 Task: In the Company valeo.com, Create email and send with subject: 'We're Thrilled to Welcome You ', and with mail content 'Good Day,_x000D_
Embrace the power of innovation. Our disruptive solution will propel your industry forward and position you as a leader in your field._x000D_
Best Regards', attach the document: Proposal.doc and insert image: visitingcard.jpg. Below Best Regards, write Twitter and insert the URL: twitter.com. Mark checkbox to create task to follow up : Tomorrow.  Enter or choose an email address of recipient's from company's contact and send.. Logged in from softage.1@softage.net
Action: Mouse moved to (98, 61)
Screenshot: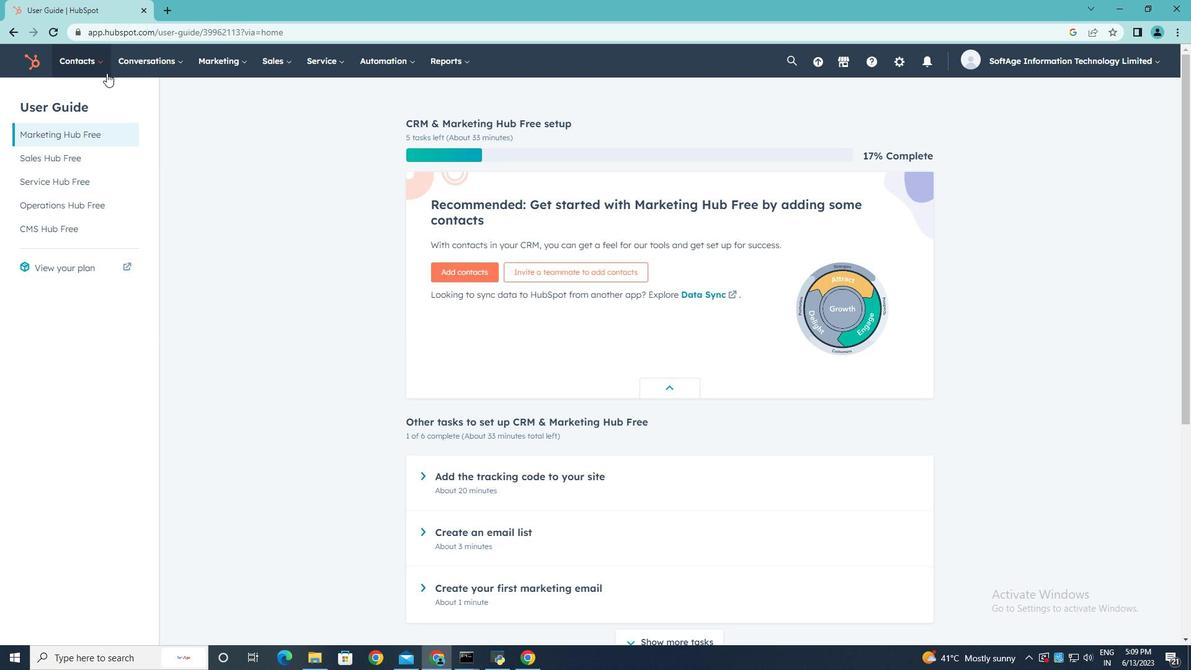 
Action: Mouse pressed left at (98, 61)
Screenshot: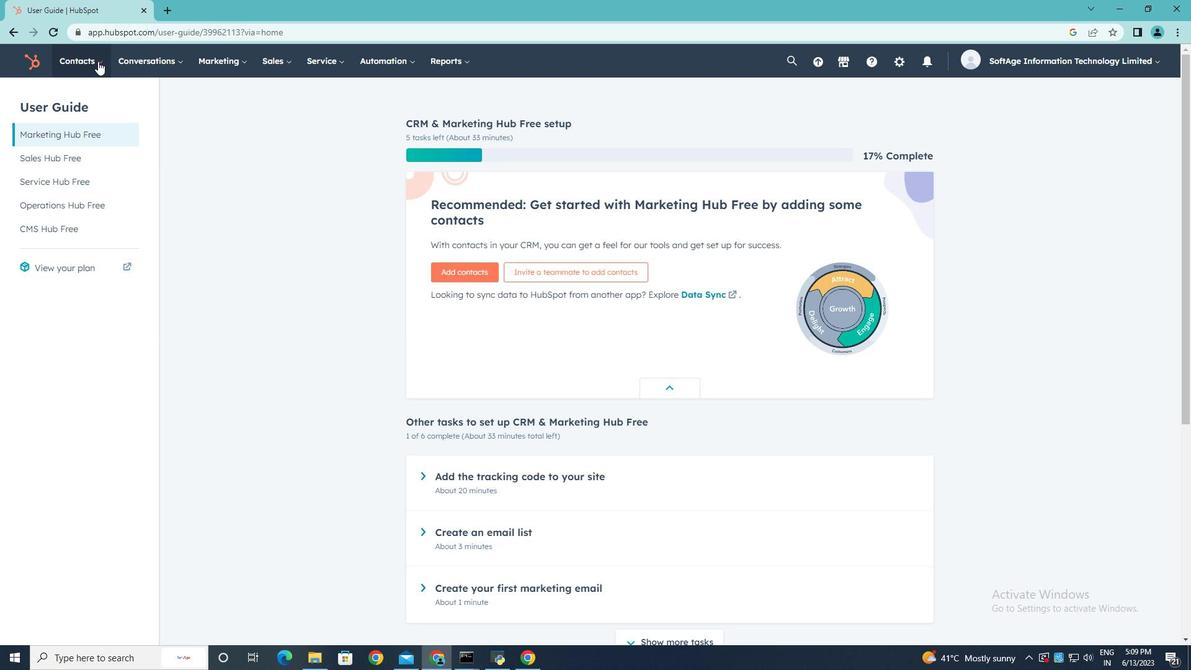 
Action: Mouse moved to (92, 124)
Screenshot: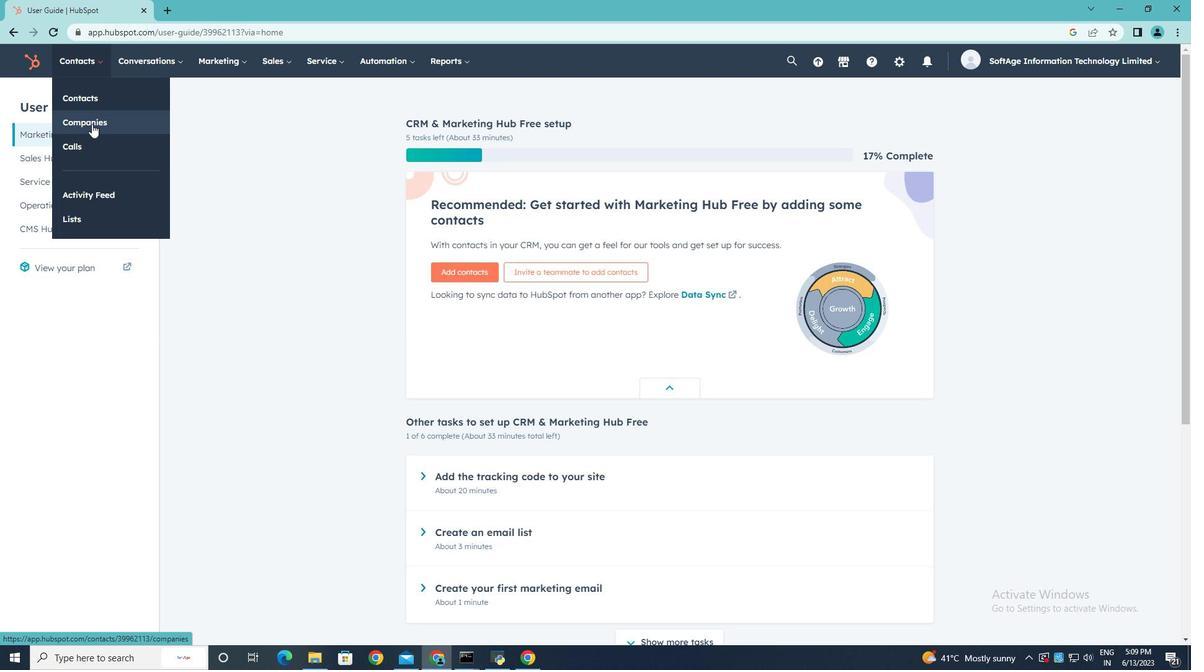 
Action: Mouse pressed left at (92, 124)
Screenshot: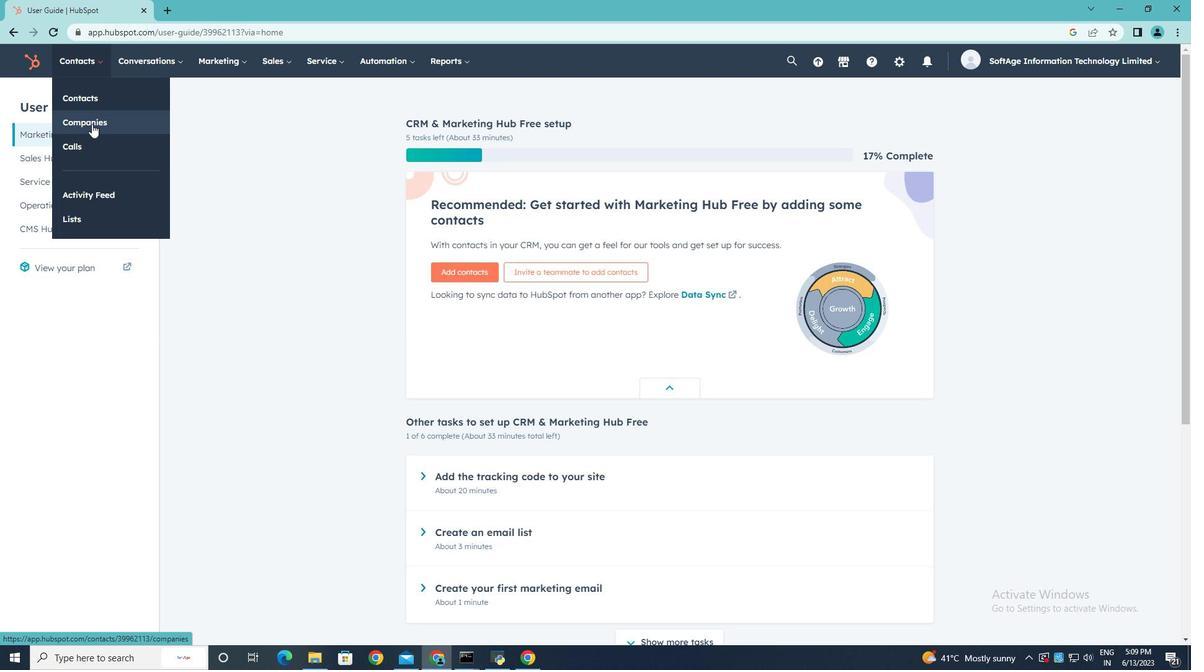 
Action: Mouse moved to (83, 196)
Screenshot: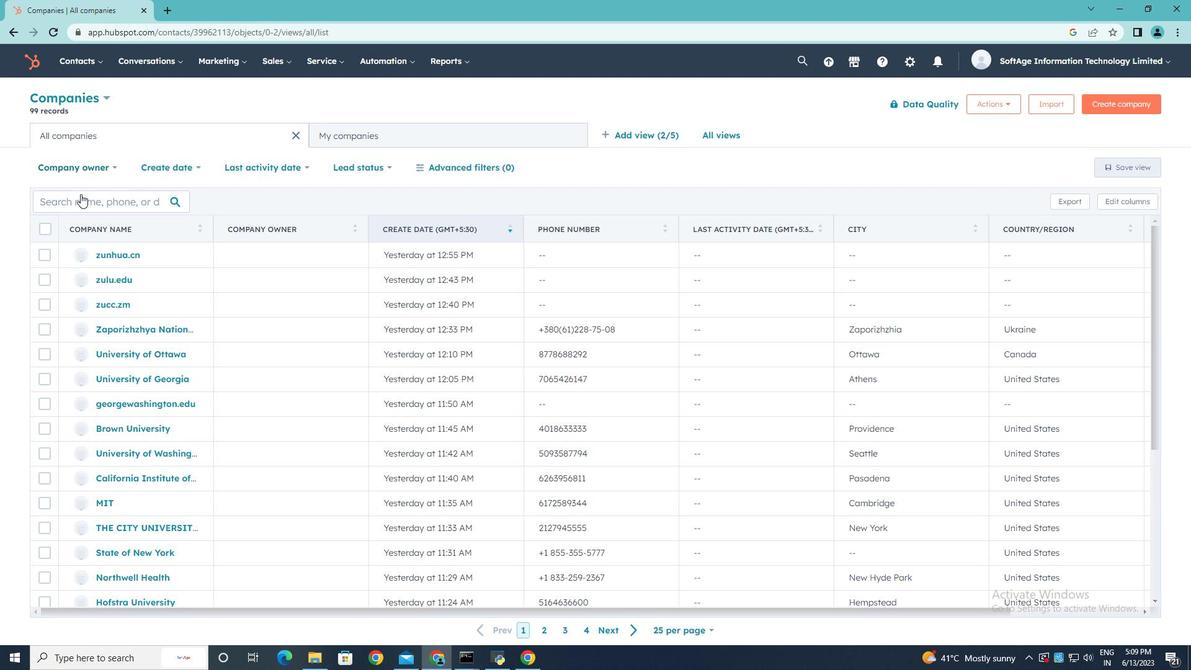 
Action: Mouse pressed left at (83, 196)
Screenshot: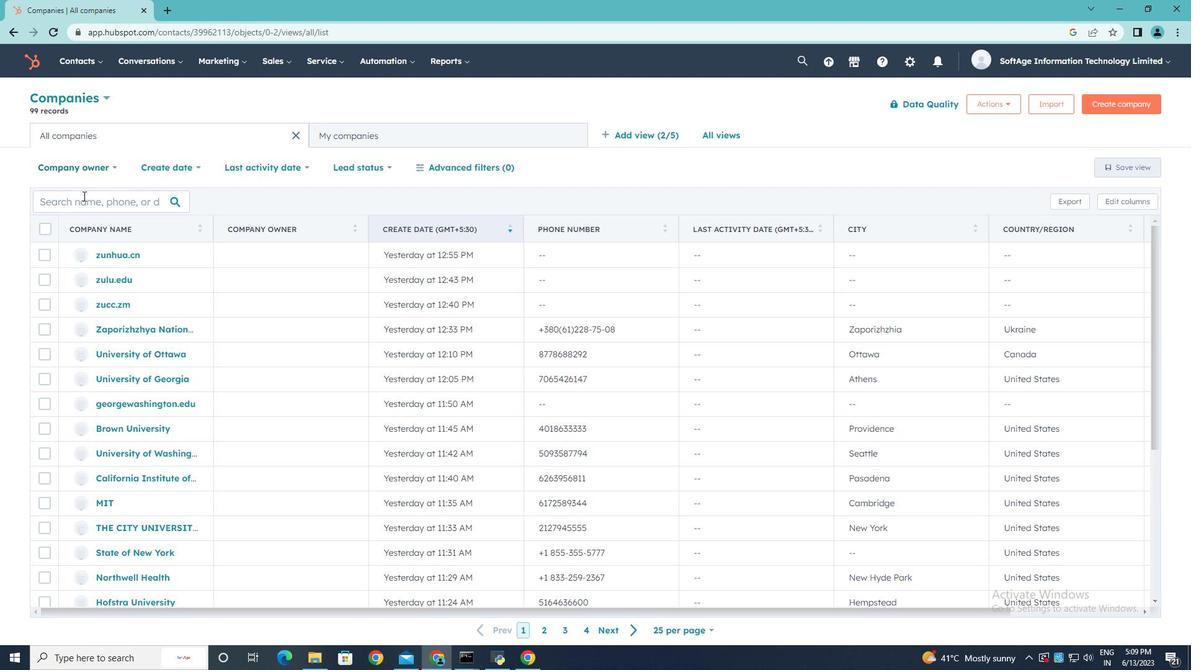 
Action: Mouse moved to (83, 196)
Screenshot: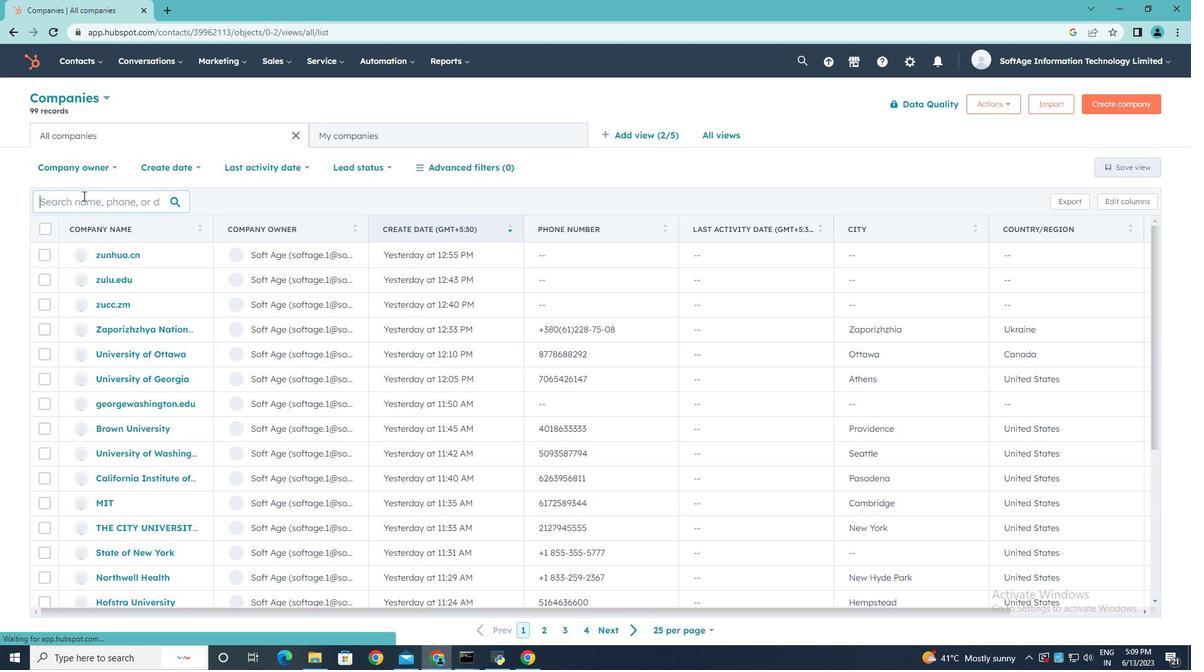 
Action: Key pressed valeo.com
Screenshot: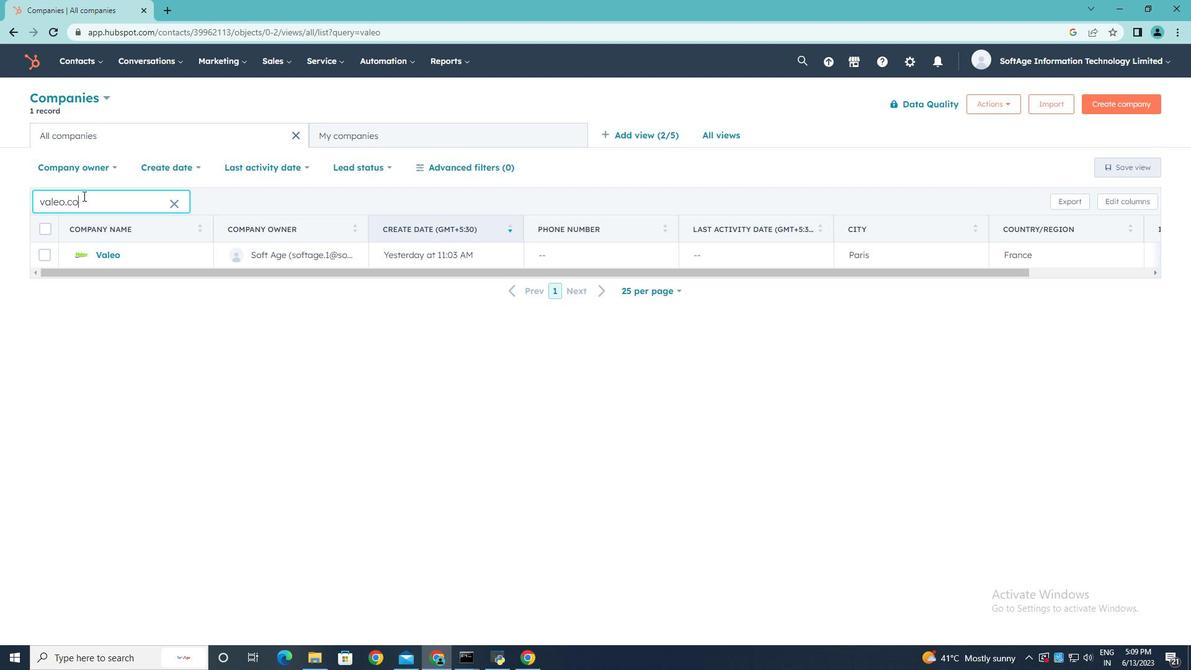 
Action: Mouse moved to (121, 258)
Screenshot: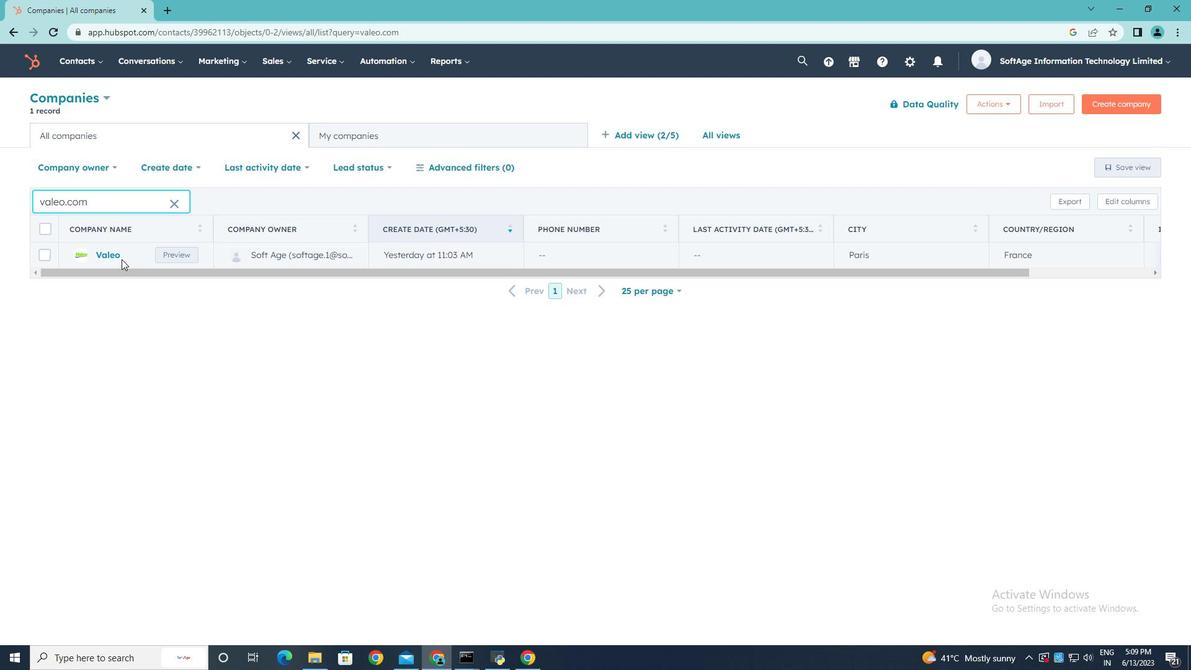 
Action: Mouse pressed left at (121, 258)
Screenshot: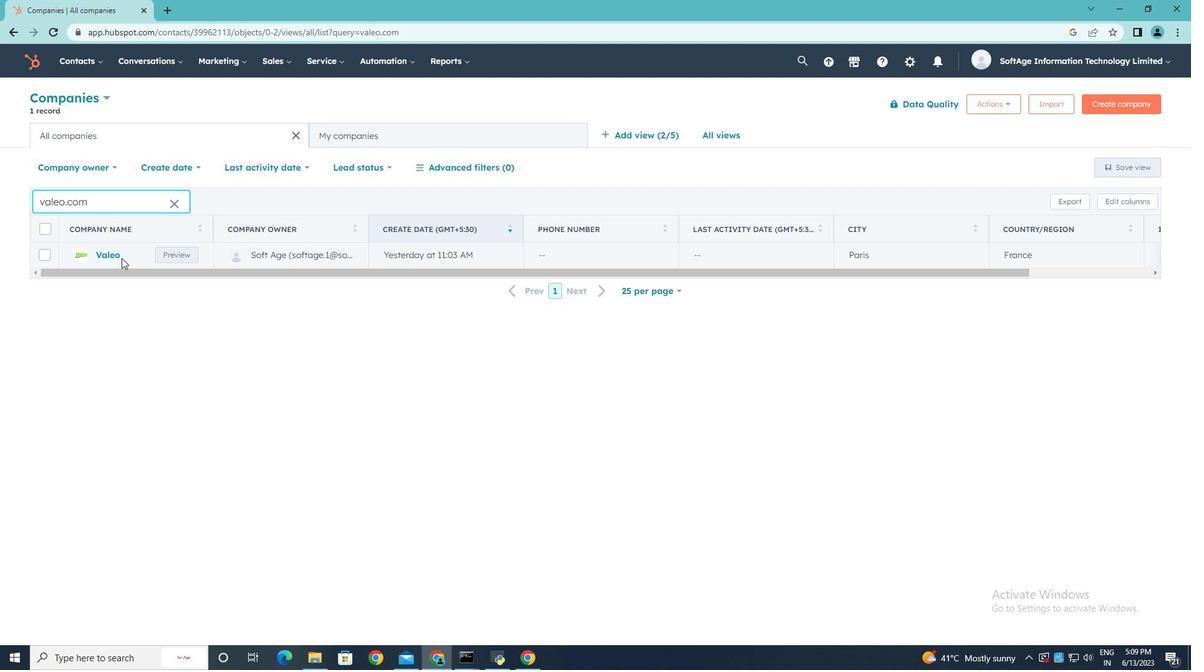 
Action: Mouse moved to (115, 254)
Screenshot: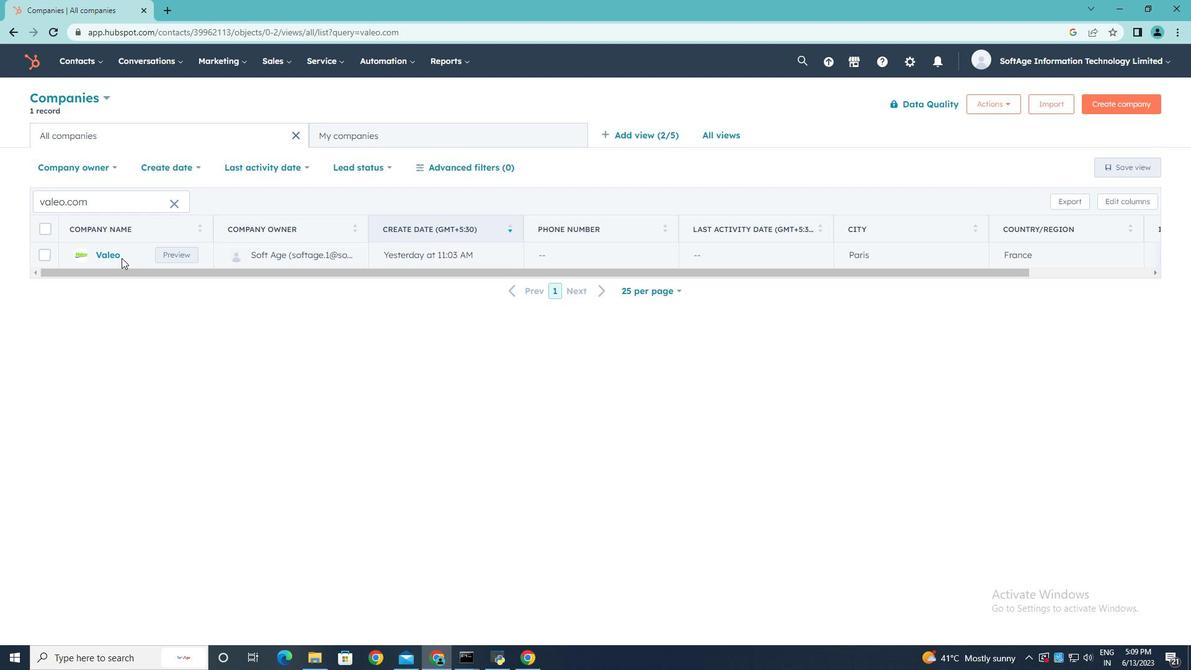 
Action: Mouse pressed left at (115, 254)
Screenshot: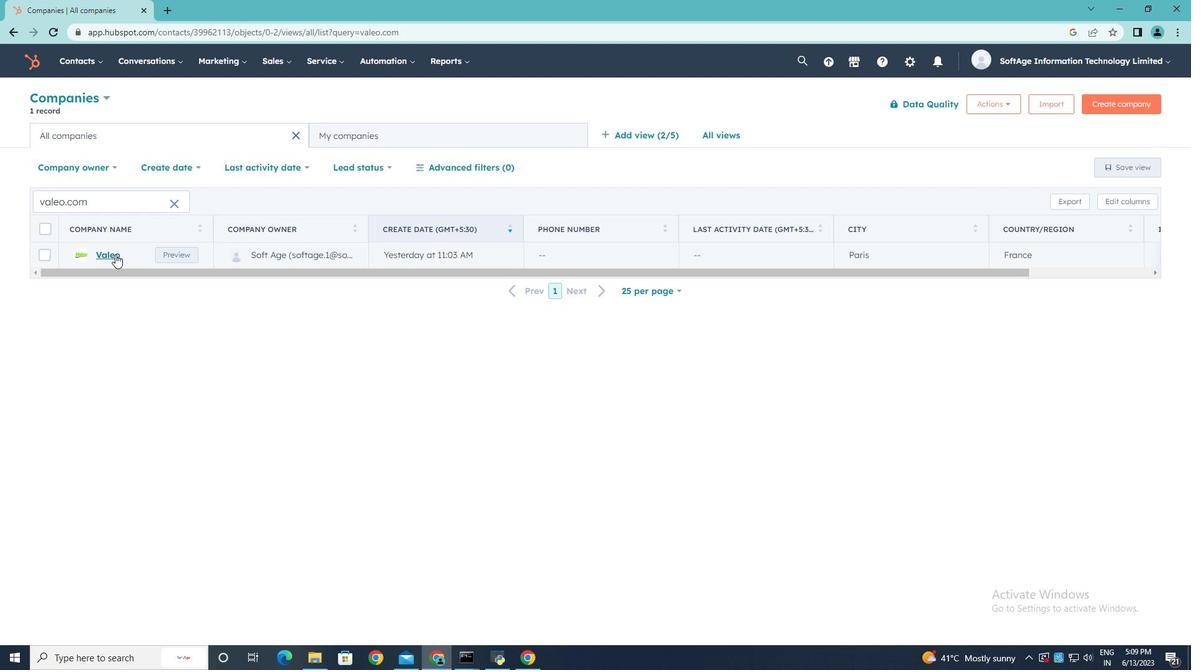 
Action: Mouse moved to (90, 205)
Screenshot: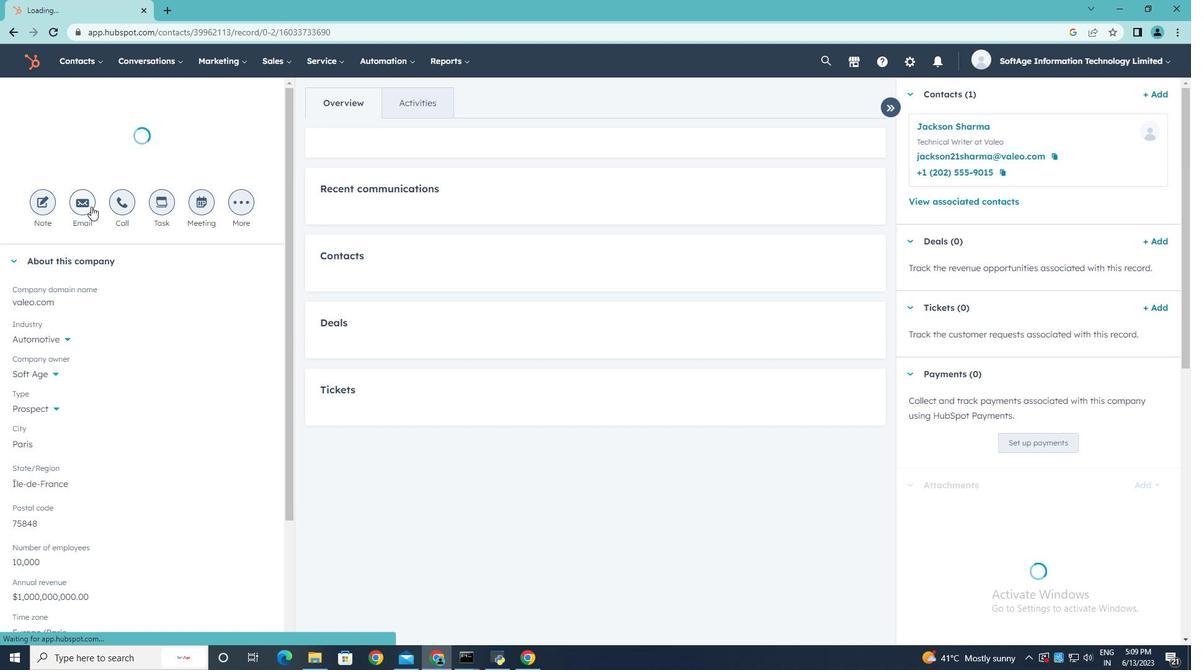 
Action: Mouse pressed left at (90, 205)
Screenshot: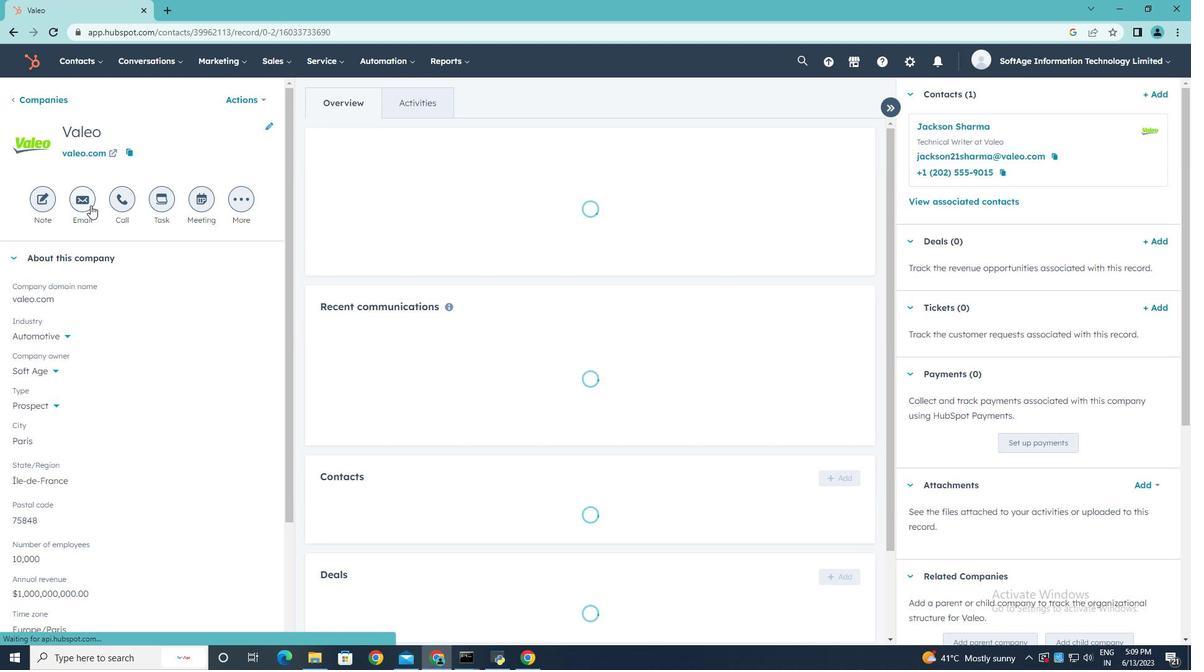 
Action: Key pressed <Key.shift><Key.shift><Key.shift><Key.shift><Key.shift><Key.shift><Key.shift><Key.shift><Key.shift><Key.shift><Key.shift><Key.shift><Key.shift><Key.shift>We're<Key.space><Key.shift><Key.shift><Key.shift><Key.shift>Thrilled<Key.space>to<Key.space><Key.shift><Key.shift><Key.shift><Key.shift>Welcome<Key.space><Key.shift><Key.shift>You
Screenshot: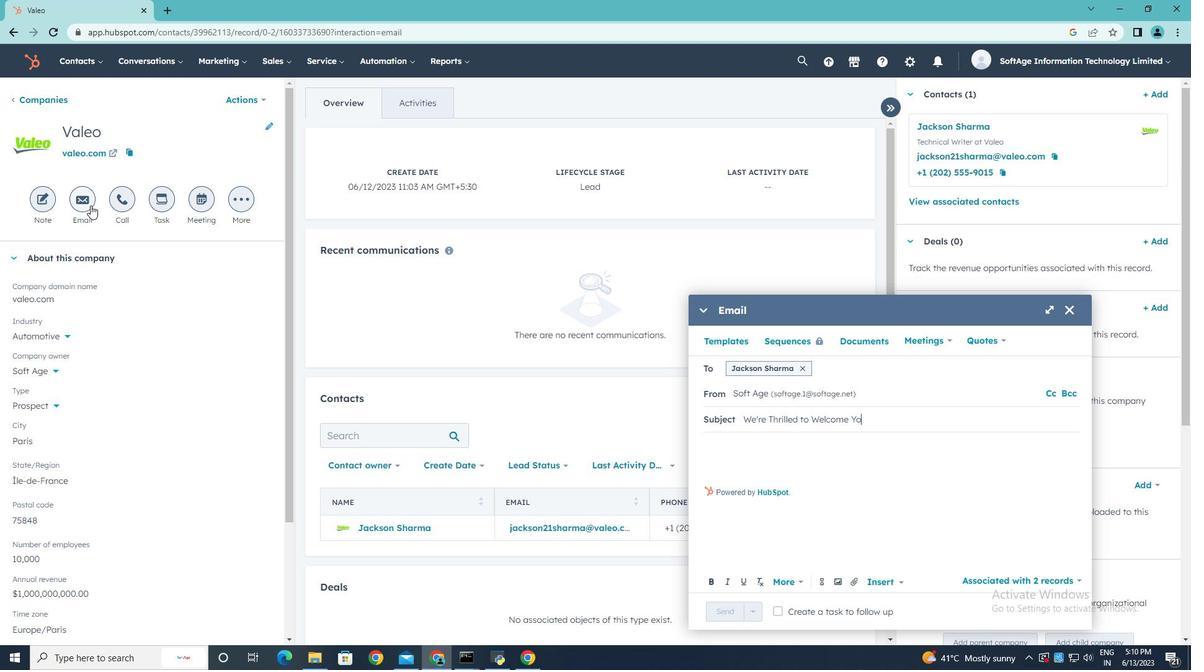 
Action: Mouse moved to (706, 441)
Screenshot: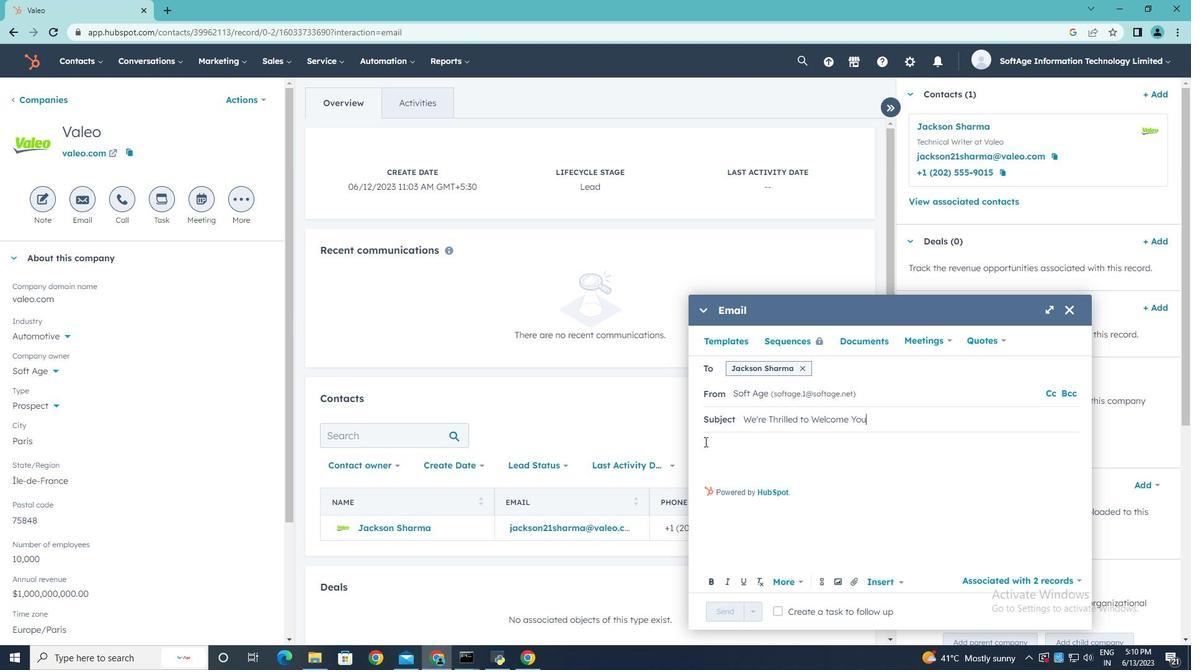 
Action: Mouse pressed left at (706, 441)
Screenshot: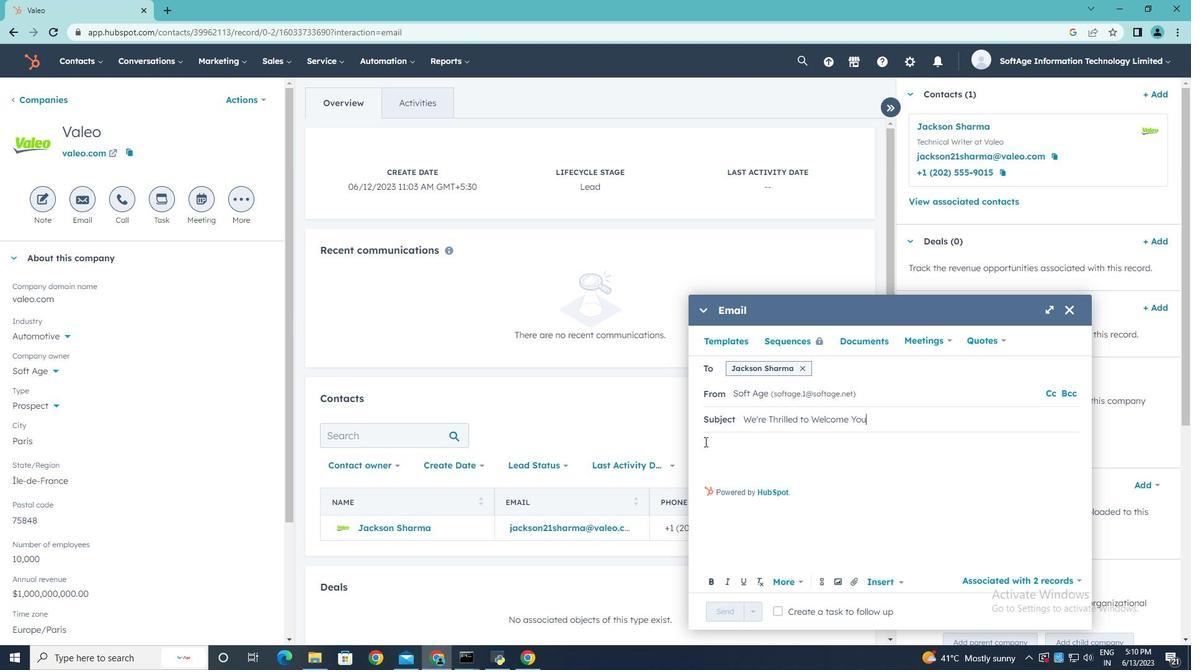 
Action: Mouse moved to (709, 435)
Screenshot: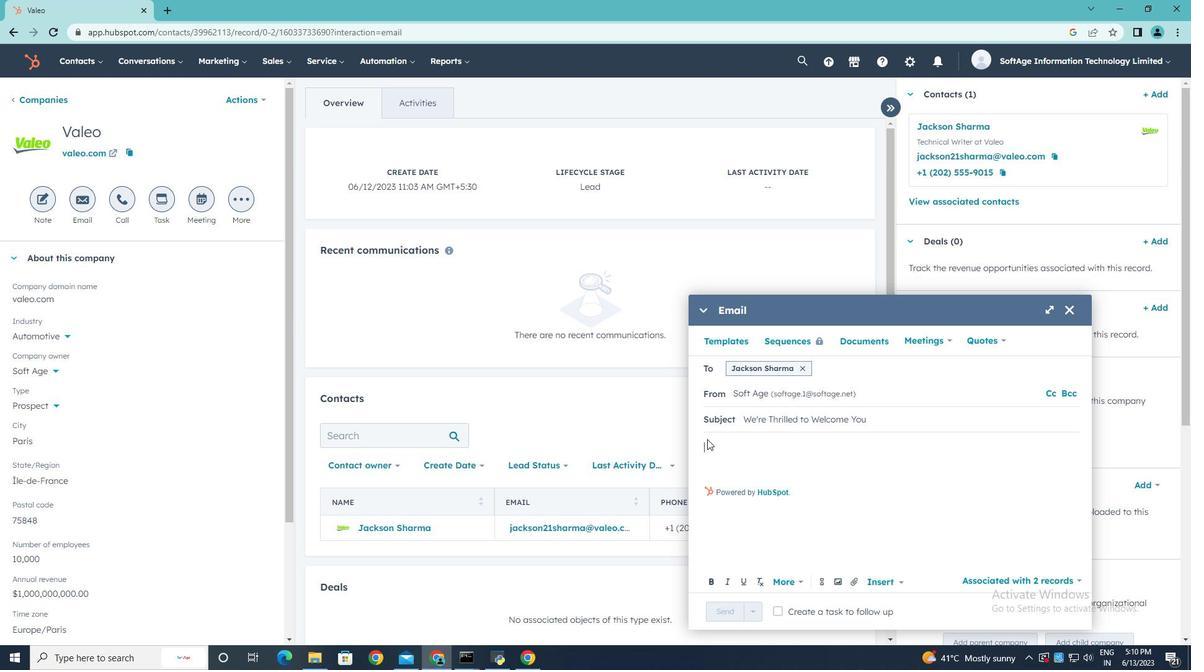 
Action: Key pressed <Key.shift><Key.shift><Key.shift>Good<Key.space><Key.shift>Day,
Screenshot: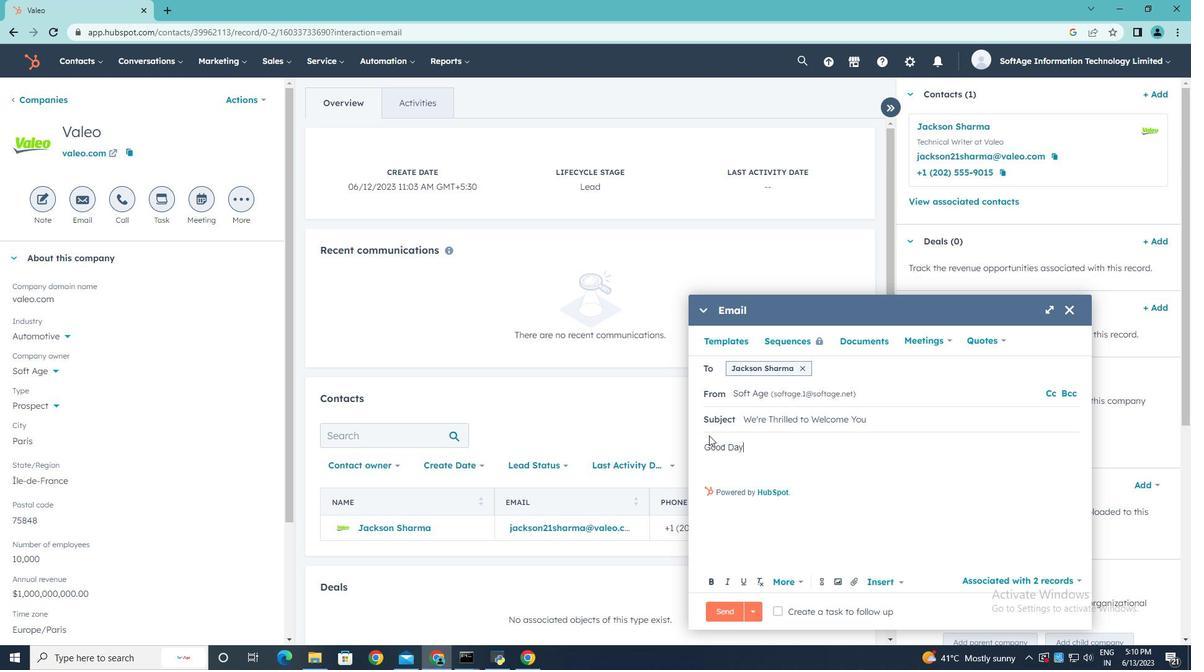 
Action: Mouse moved to (707, 454)
Screenshot: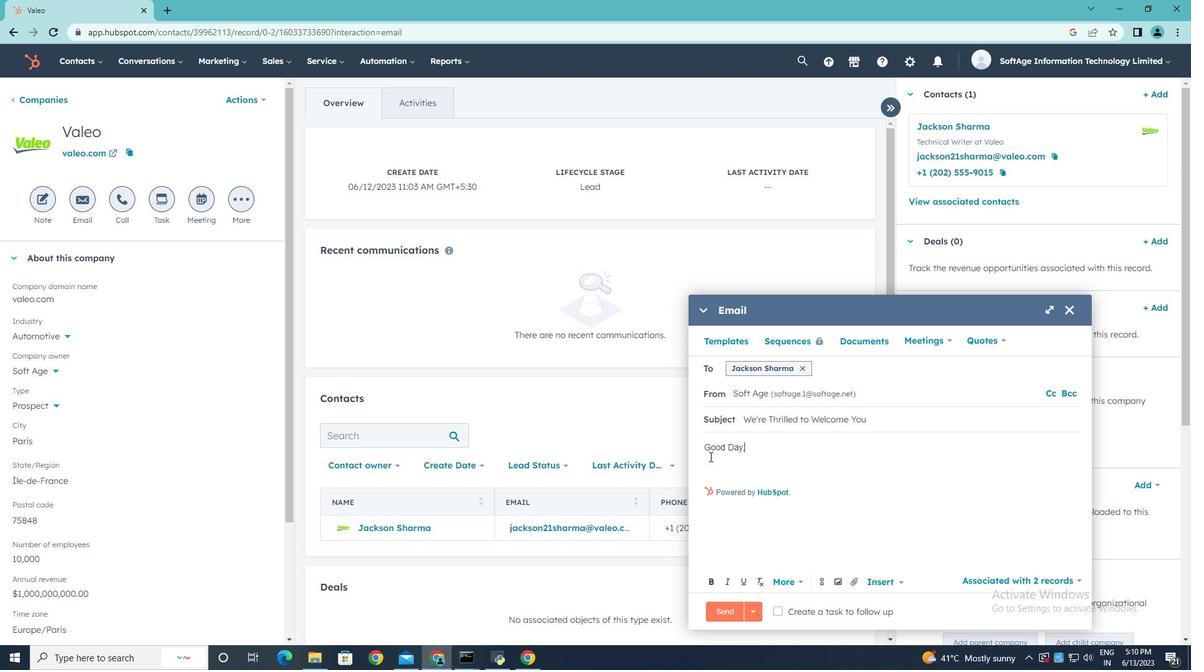 
Action: Mouse pressed left at (707, 454)
Screenshot: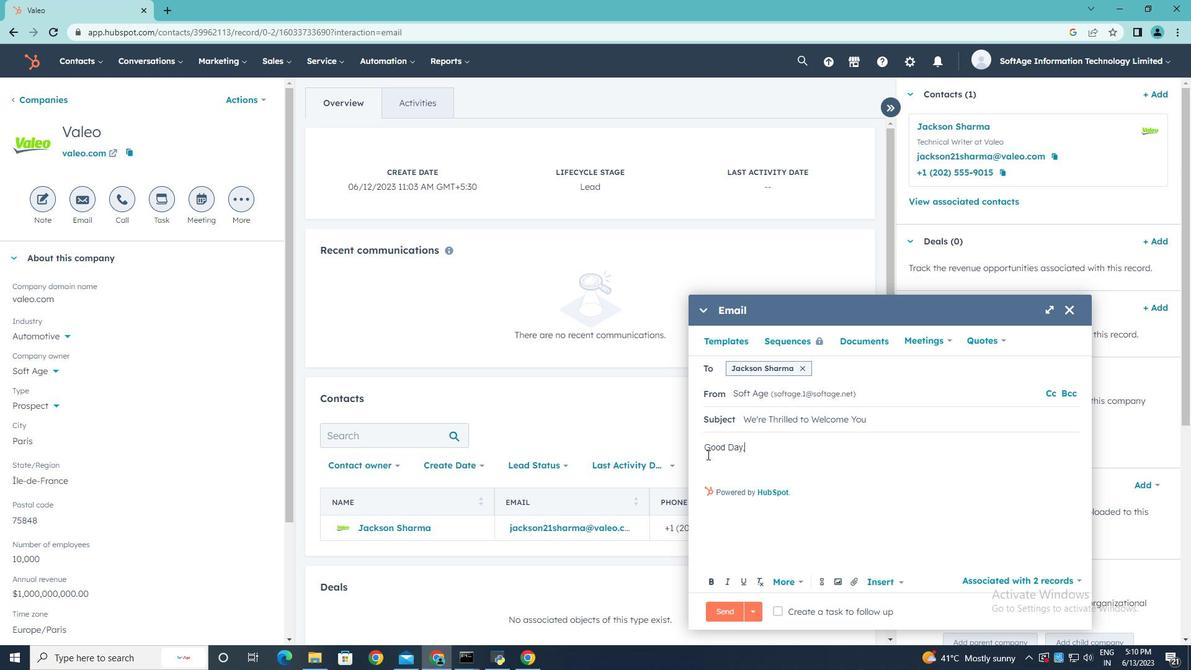 
Action: Key pressed <Key.shift>Embrace<Key.space>the<Key.space>power<Key.space>of<Key.space>innovation<Key.space><Key.backspace>.<Key.space><Key.shift><Key.shift><Key.shift><Key.shift>Our<Key.space>disruptive<Key.space>solution<Key.space>will<Key.space>propel<Key.space>your<Key.space>industry<Key.space>forward<Key.space>and<Key.space>psition<Key.space>you<Key.space>as<Key.space>a<Key.space>leader<Key.space>in<Key.space>your<Key.space>field.
Screenshot: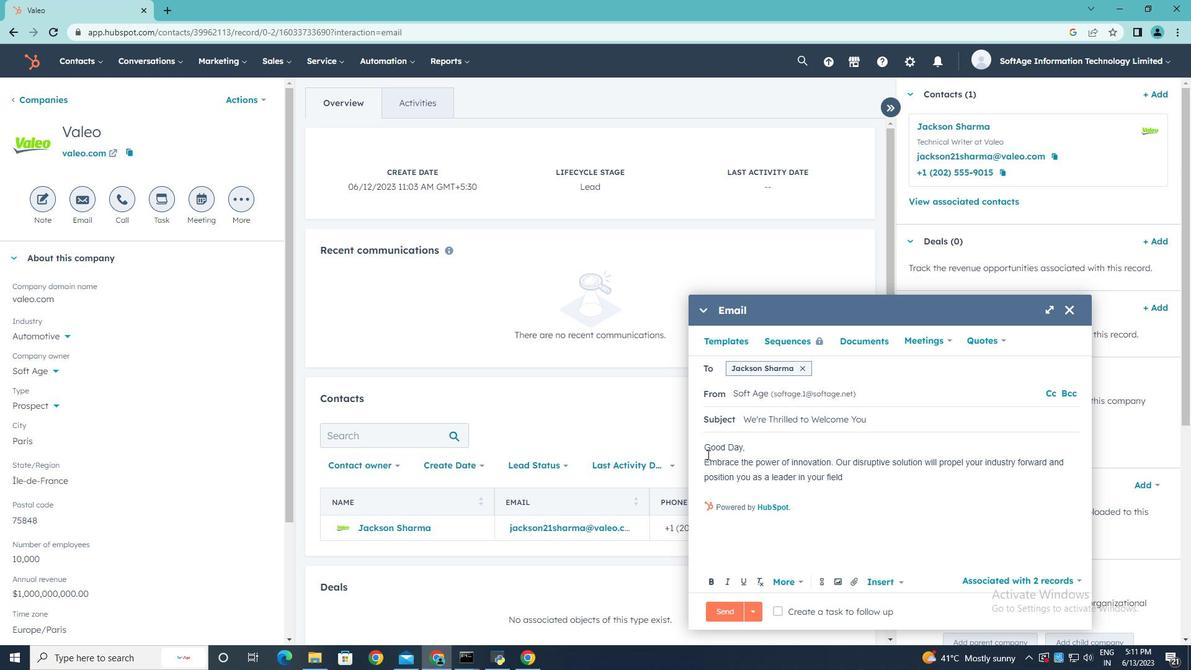 
Action: Mouse moved to (712, 493)
Screenshot: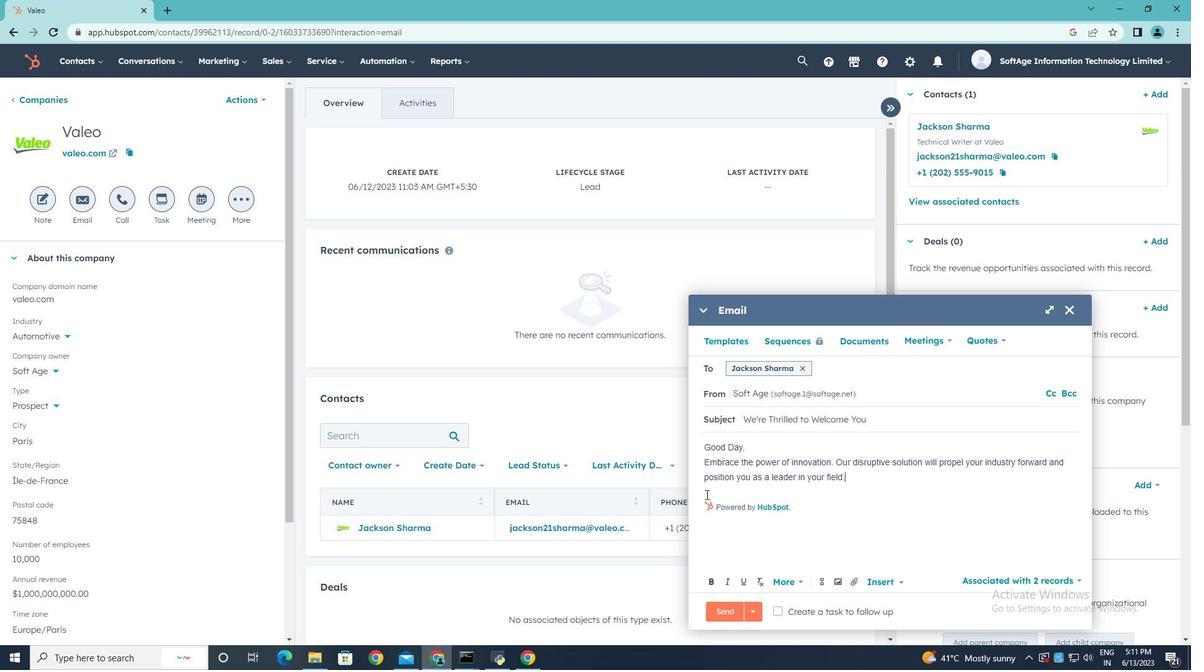 
Action: Mouse pressed left at (712, 493)
Screenshot: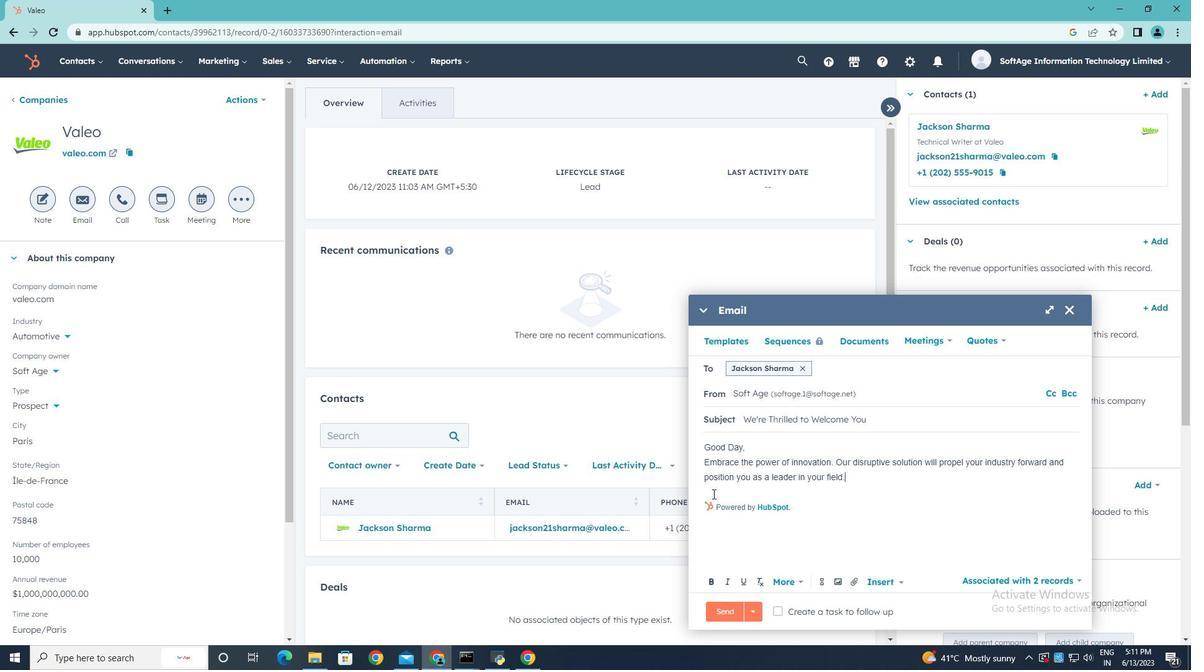 
Action: Key pressed <Key.enter><Key.shift>Best<Key.space><Key.shift>Regards,
Screenshot: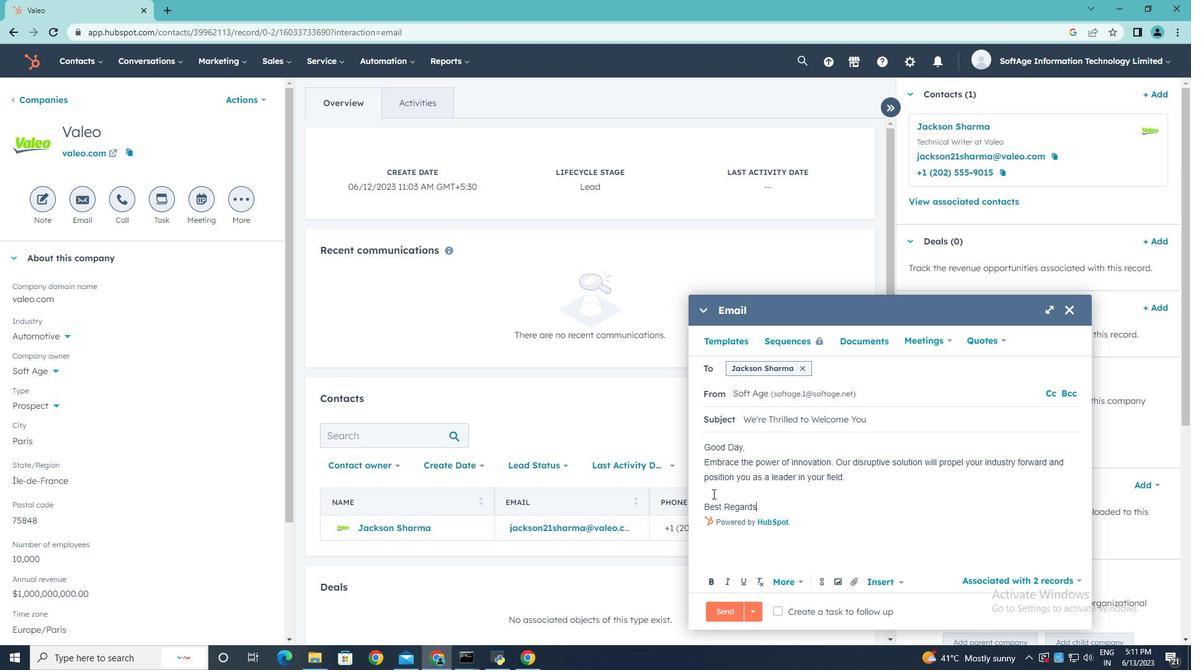 
Action: Mouse moved to (856, 580)
Screenshot: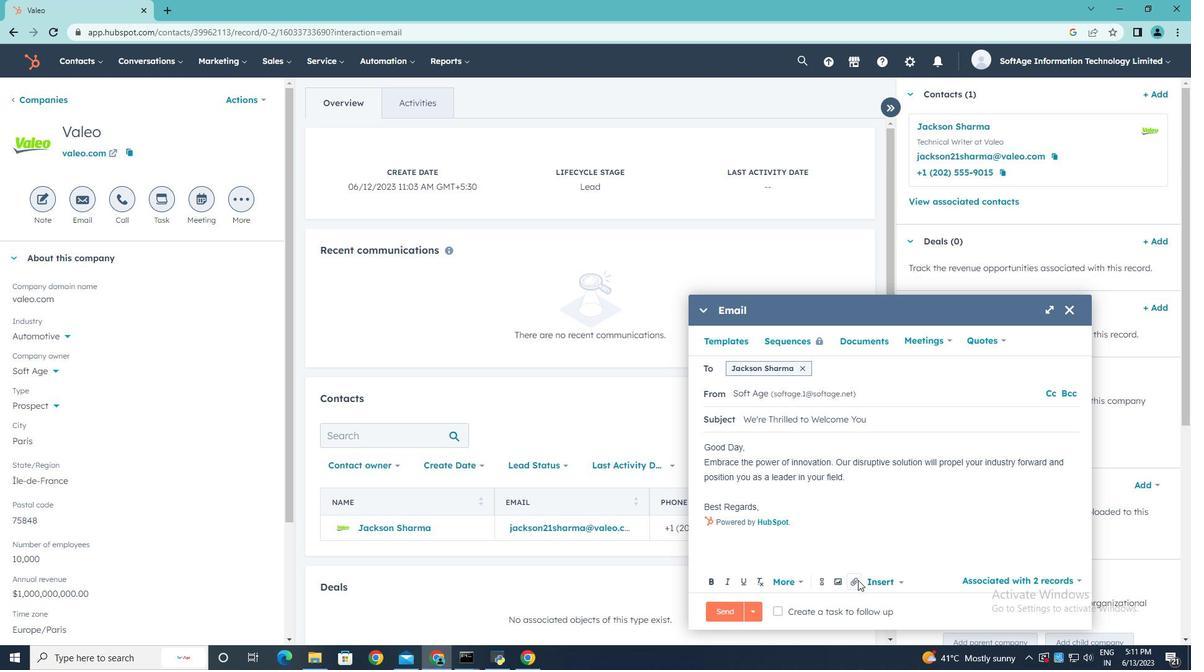 
Action: Mouse pressed left at (856, 580)
Screenshot: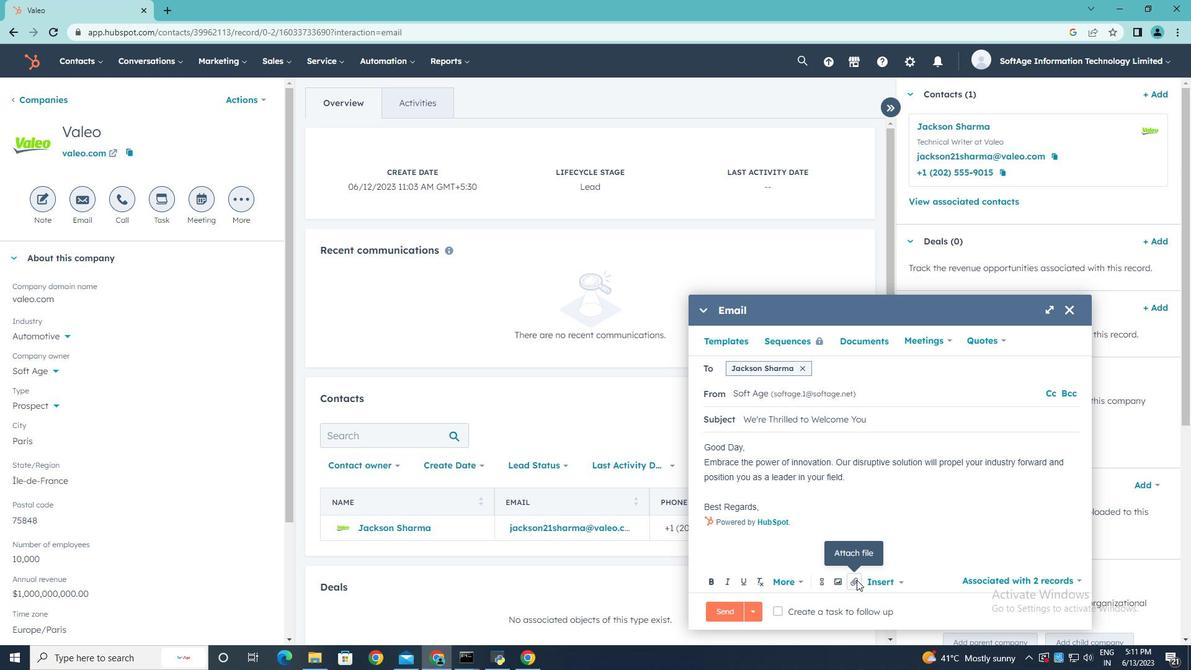 
Action: Mouse moved to (879, 542)
Screenshot: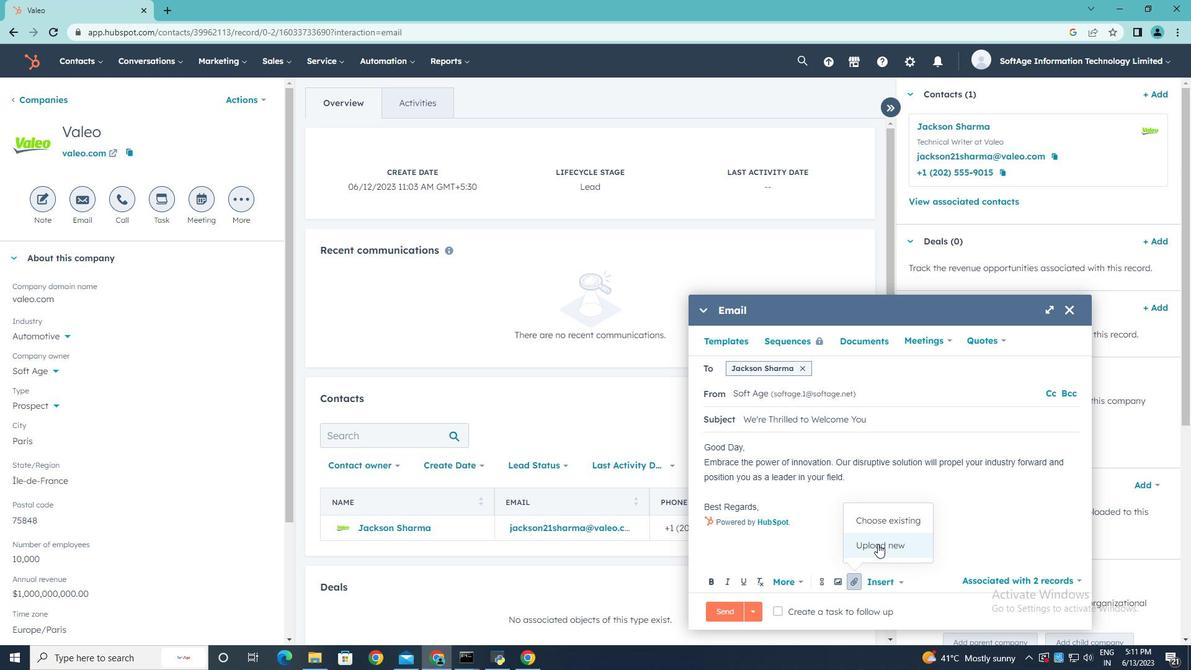 
Action: Mouse pressed left at (879, 542)
Screenshot: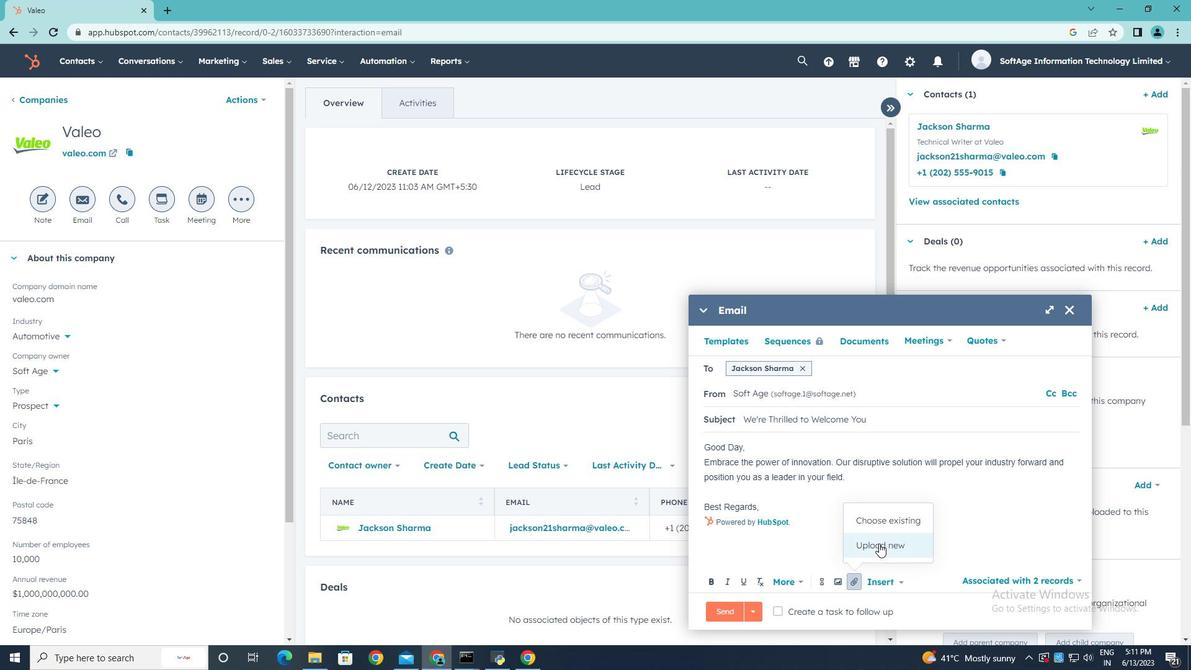 
Action: Mouse moved to (221, 118)
Screenshot: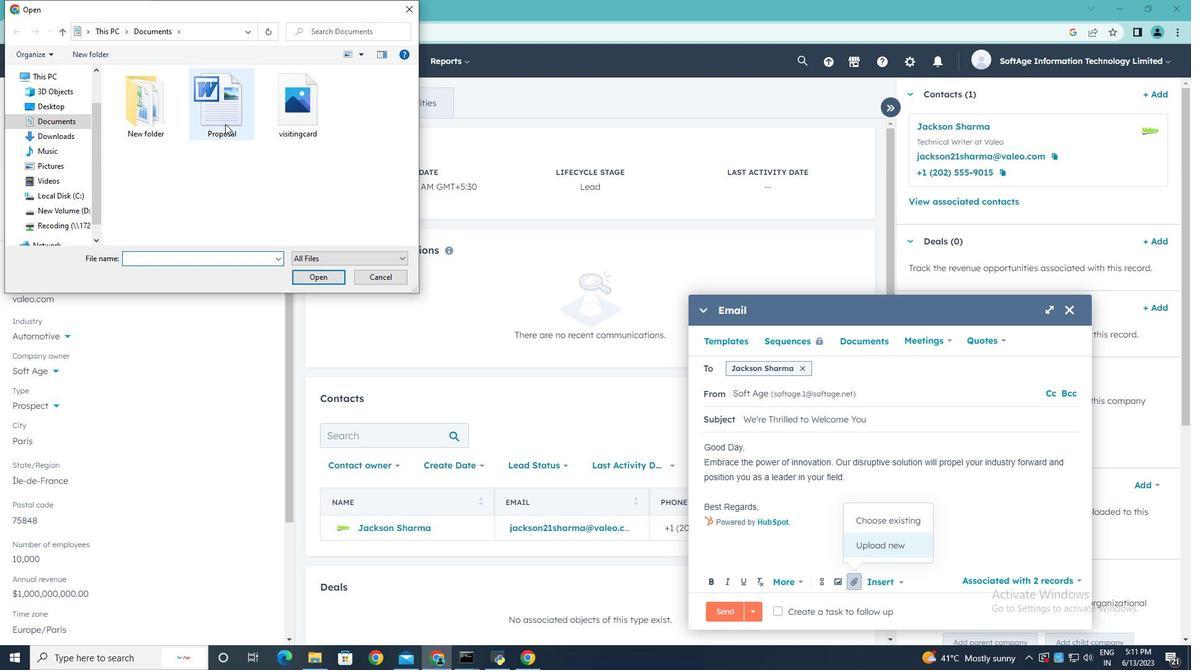 
Action: Mouse pressed left at (221, 118)
Screenshot: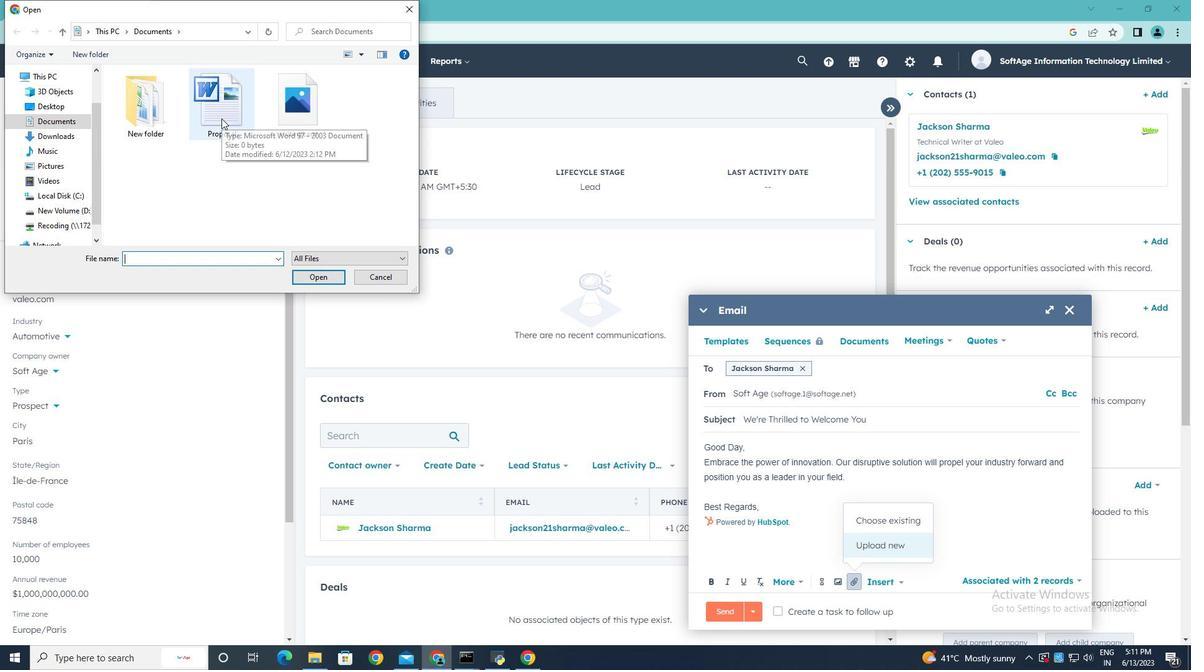 
Action: Mouse moved to (306, 278)
Screenshot: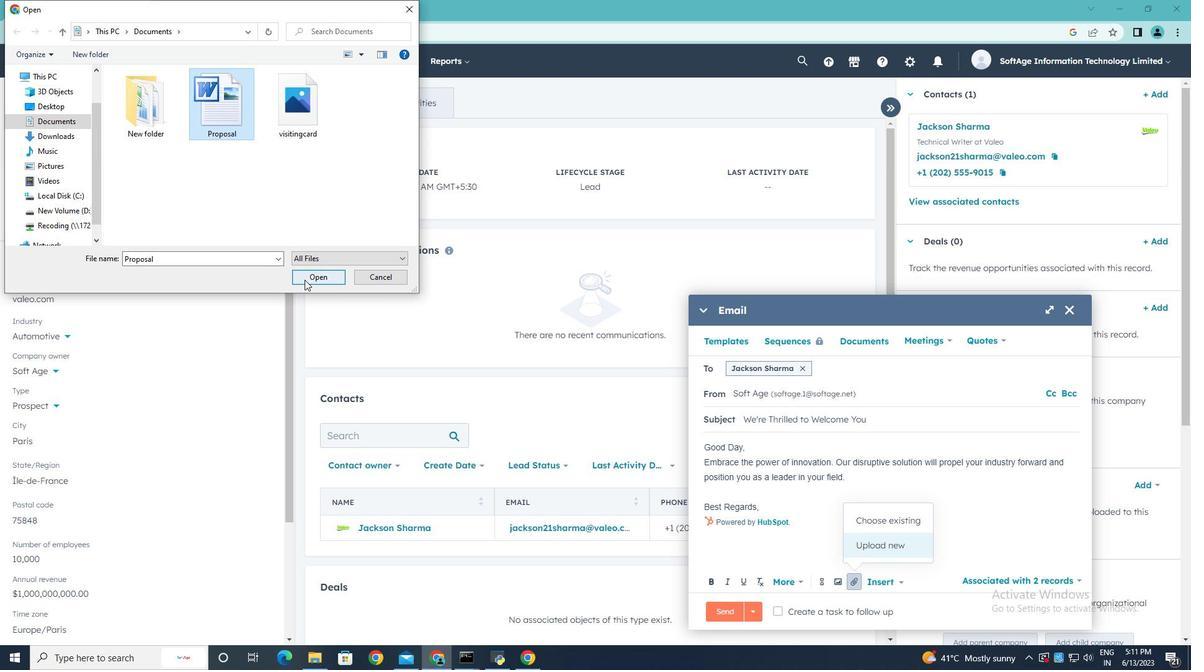 
Action: Mouse pressed left at (306, 278)
Screenshot: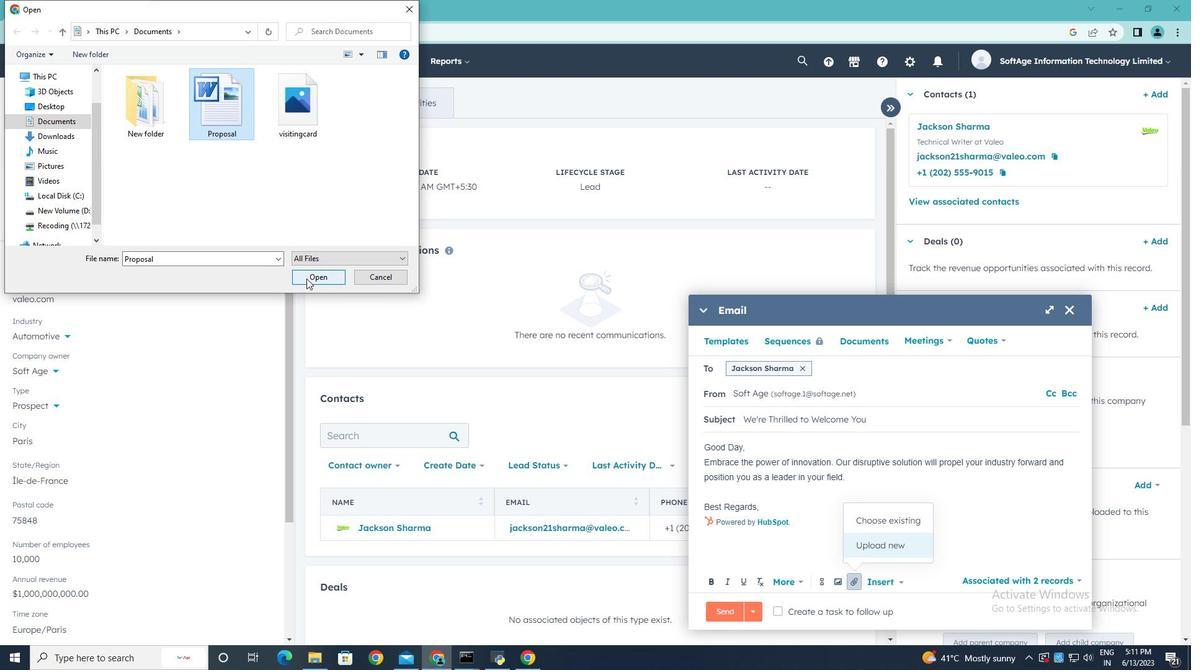 
Action: Mouse moved to (853, 550)
Screenshot: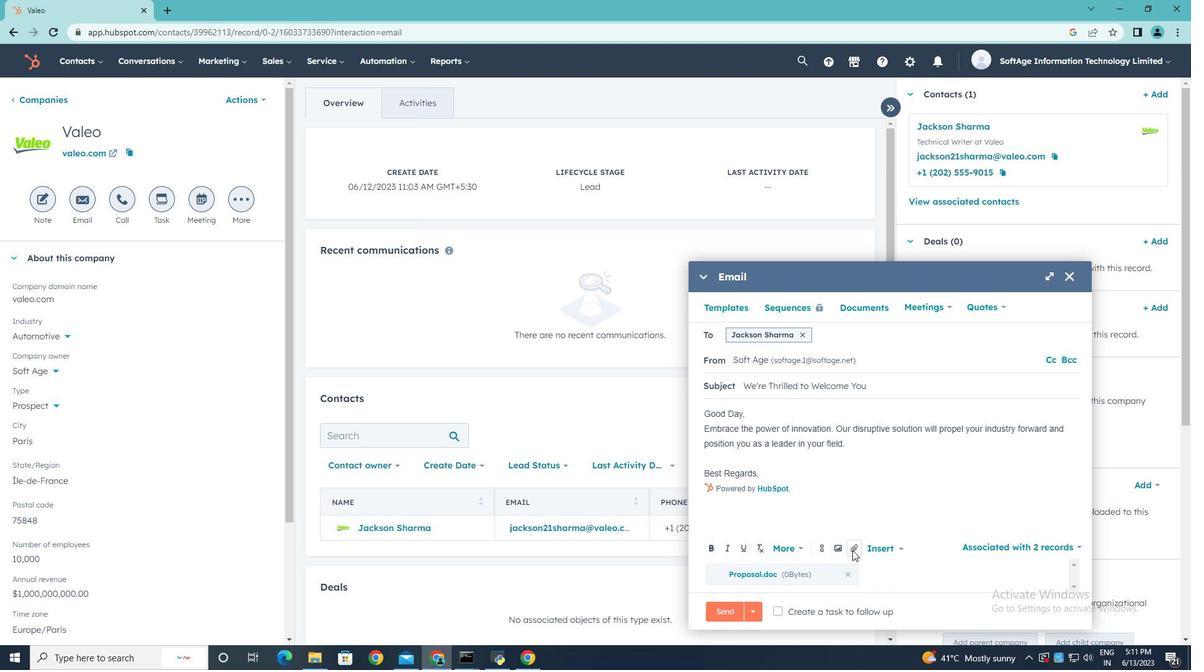 
Action: Mouse pressed left at (853, 550)
Screenshot: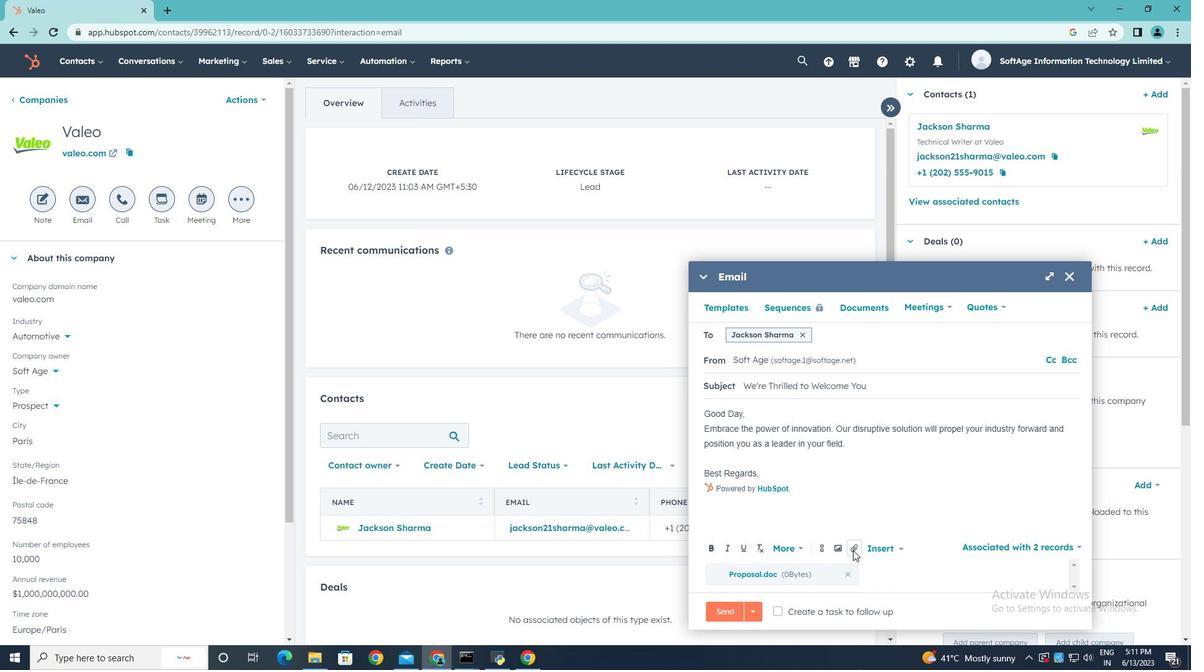 
Action: Mouse moved to (882, 515)
Screenshot: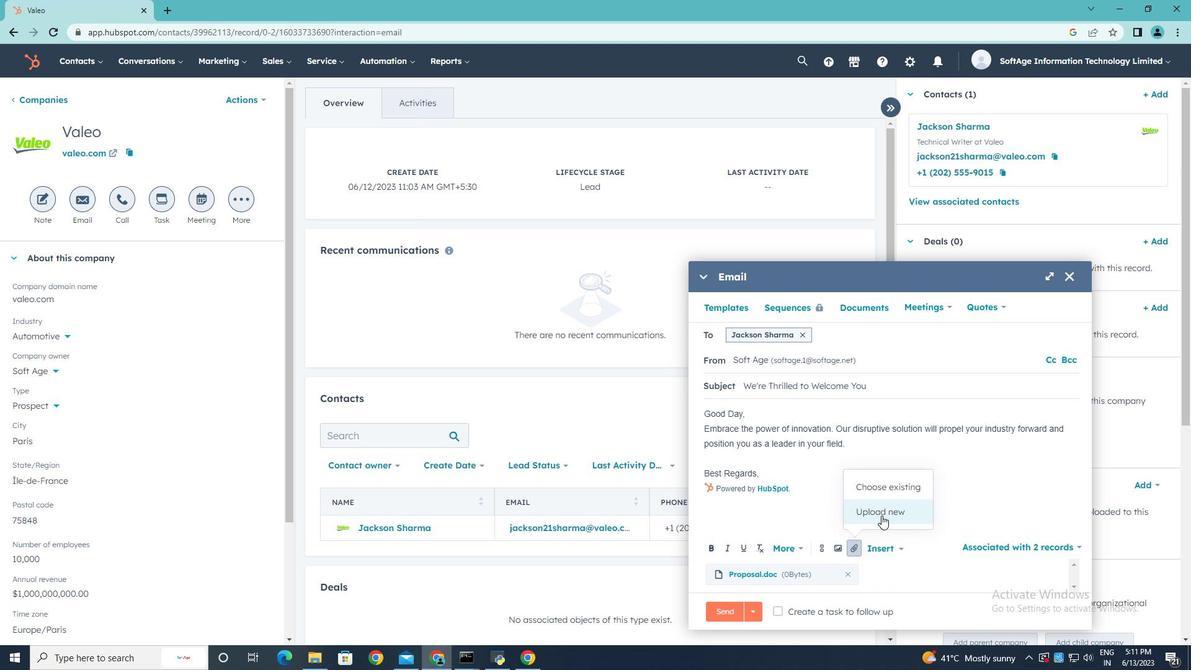 
Action: Mouse pressed left at (882, 515)
Screenshot: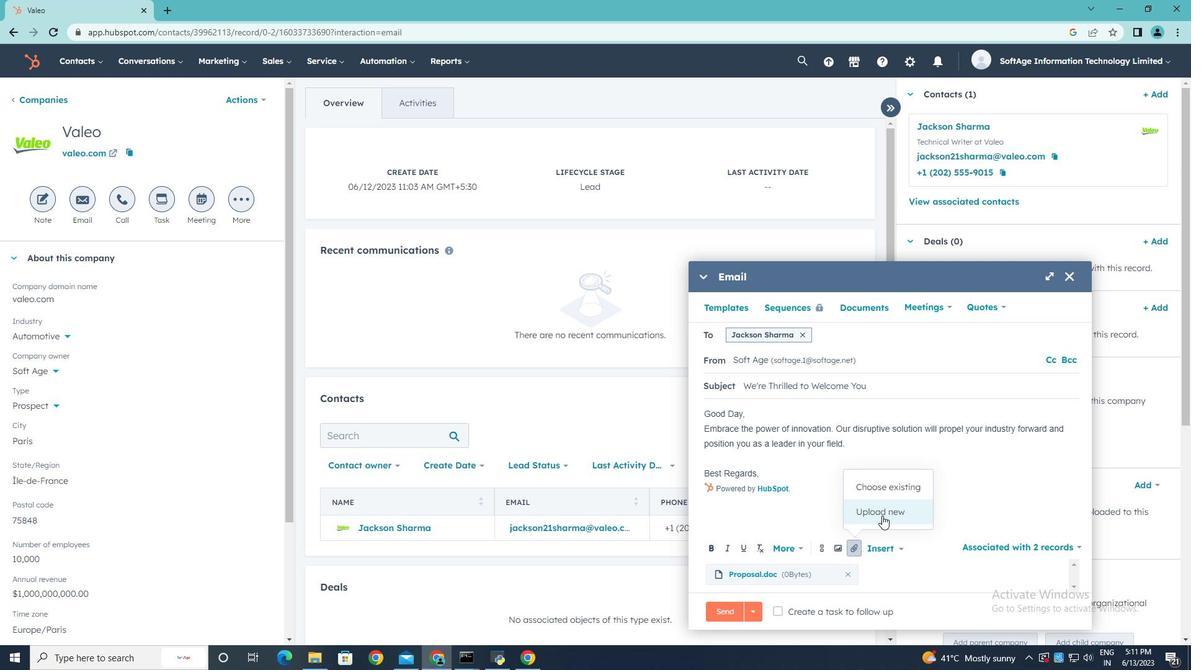 
Action: Mouse moved to (297, 122)
Screenshot: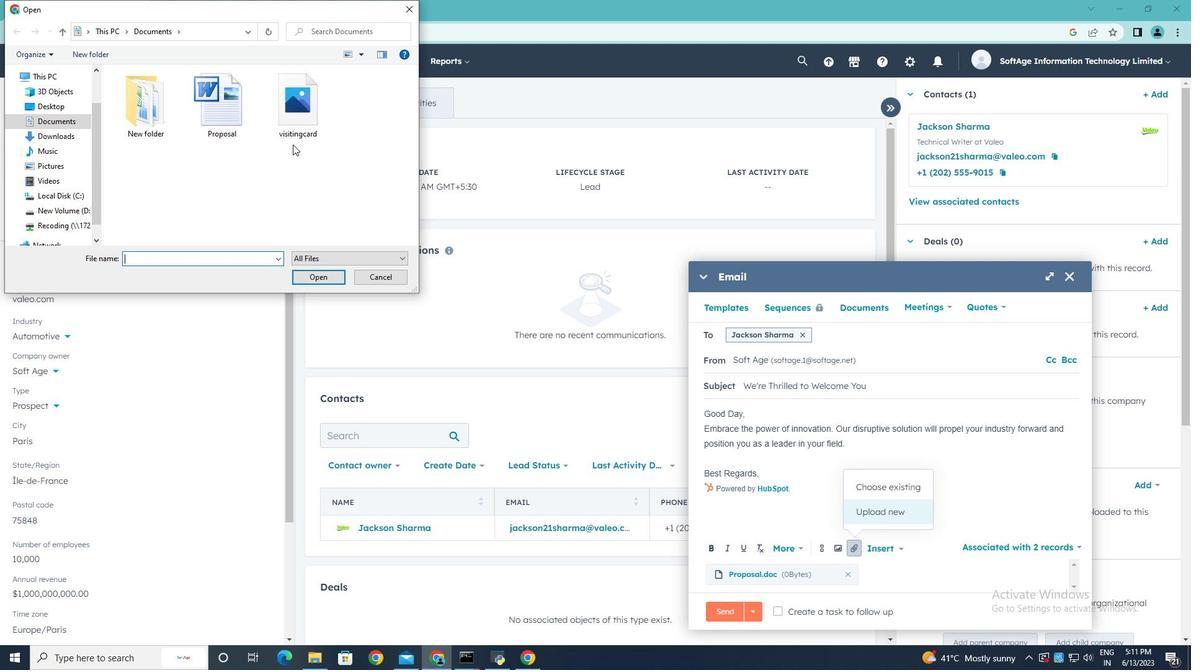 
Action: Mouse pressed left at (297, 122)
Screenshot: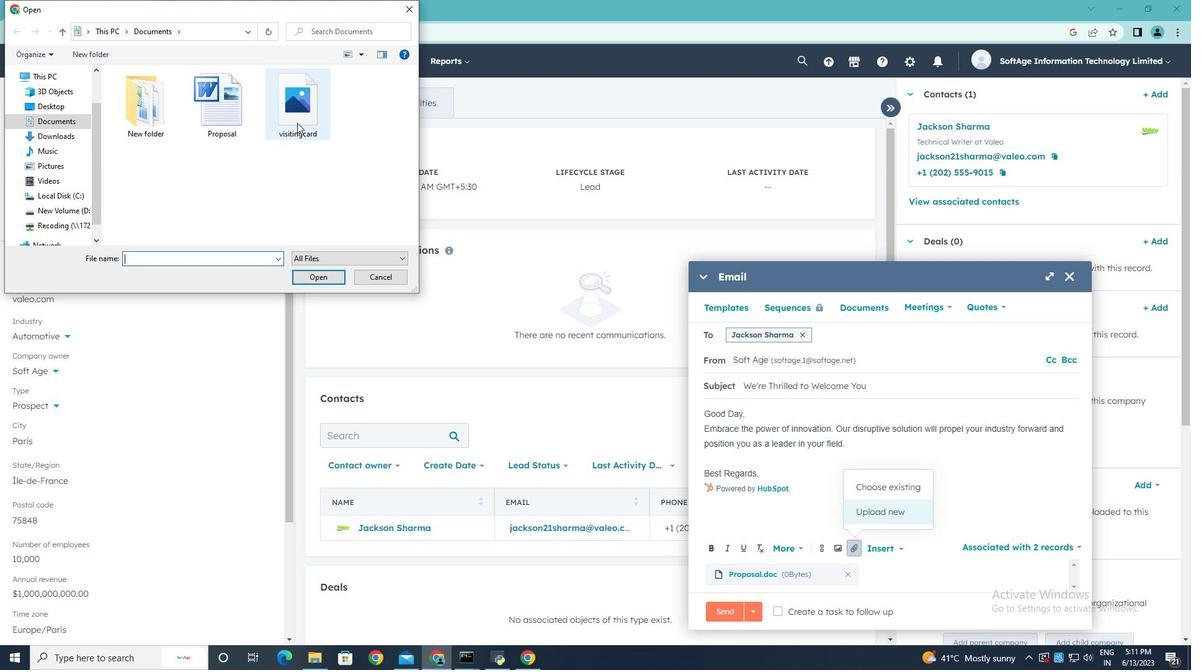 
Action: Mouse moved to (315, 277)
Screenshot: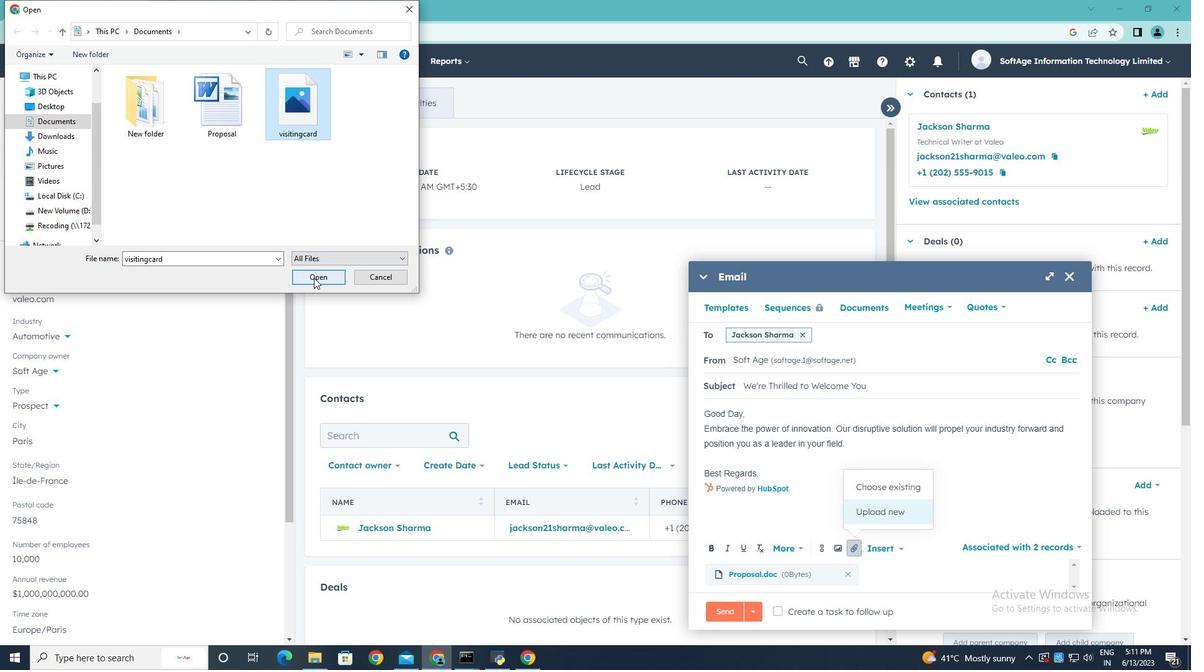 
Action: Mouse pressed left at (315, 277)
Screenshot: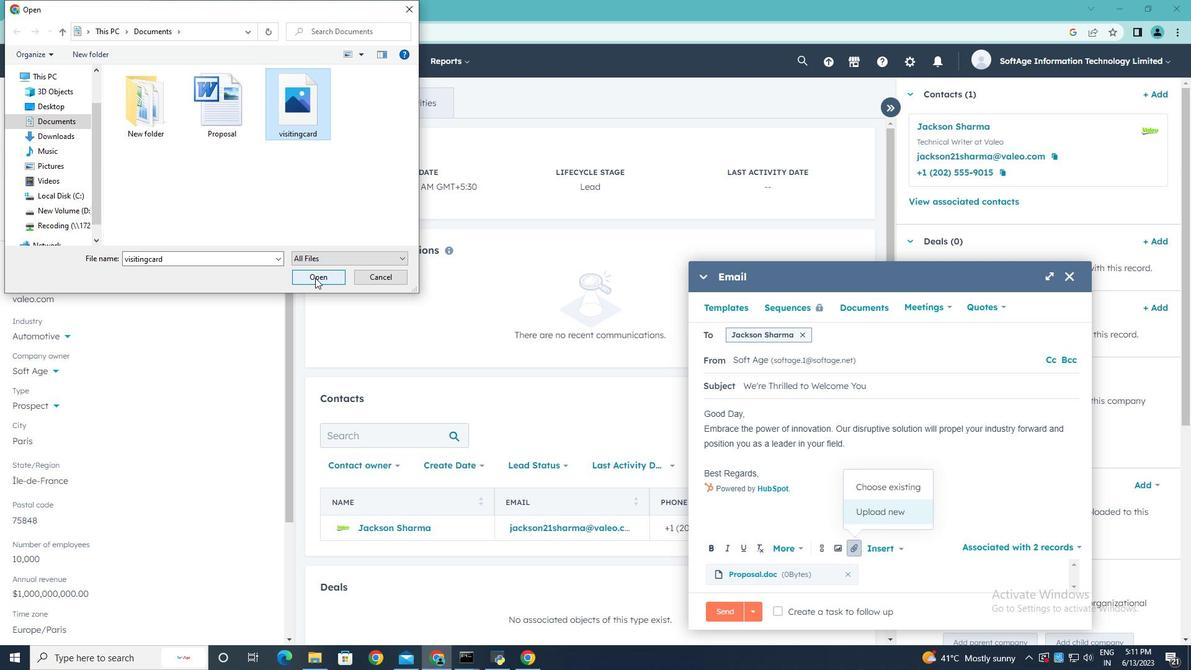 
Action: Mouse moved to (768, 472)
Screenshot: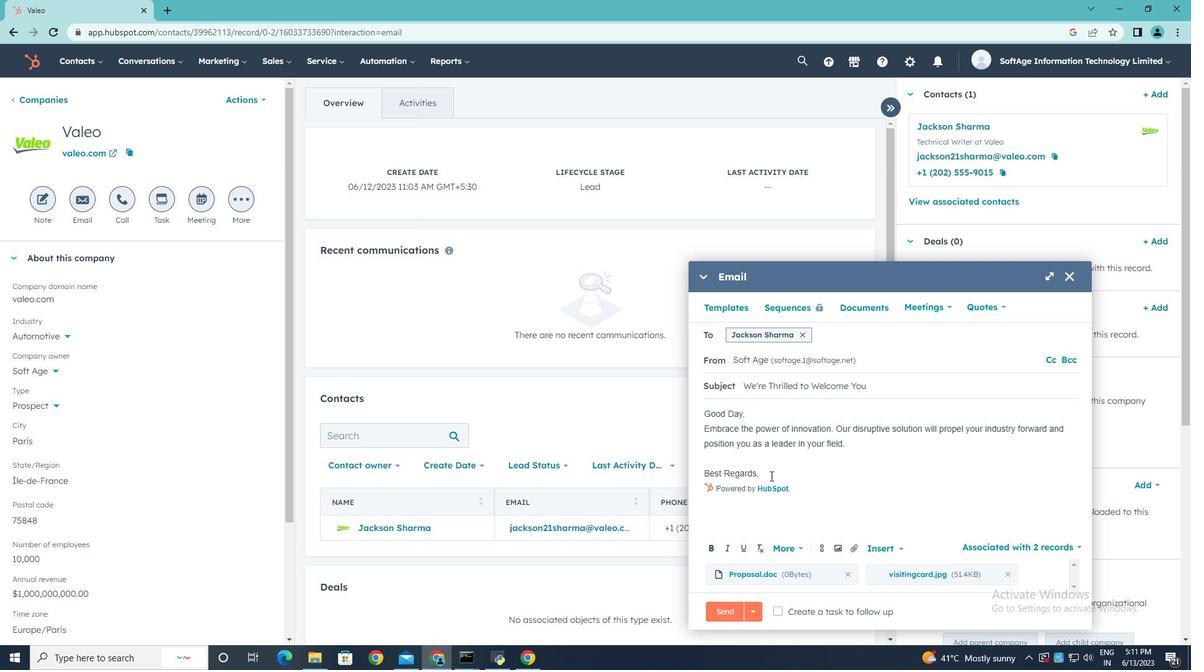 
Action: Mouse pressed left at (768, 472)
Screenshot: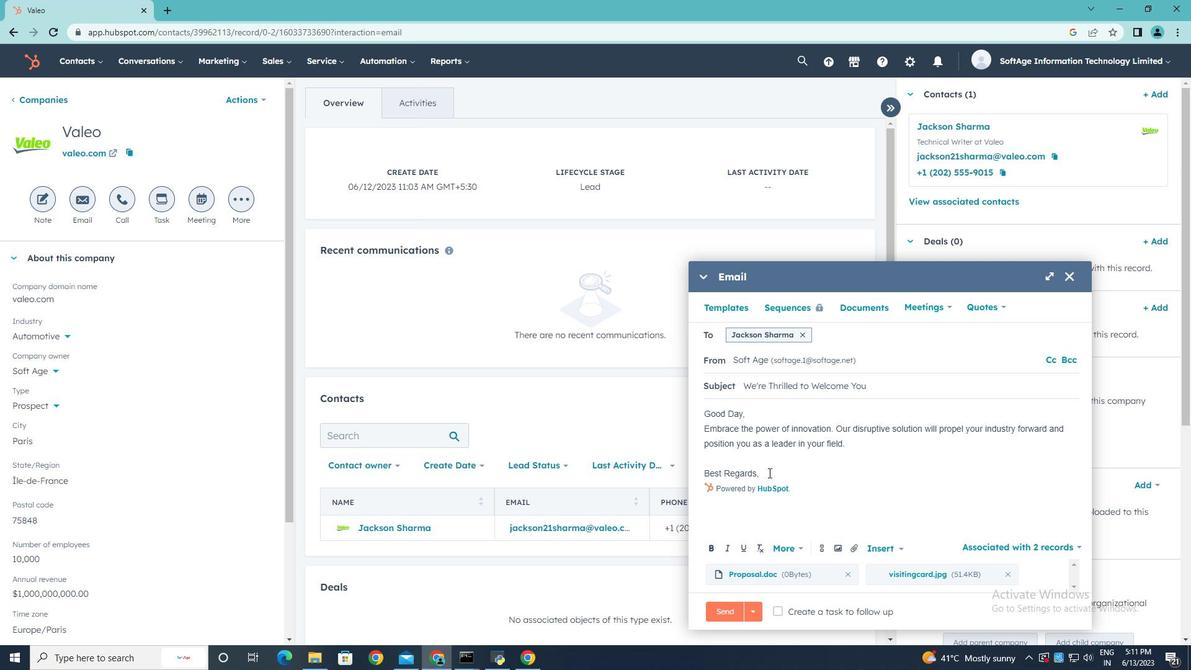 
Action: Key pressed <Key.enter>
Screenshot: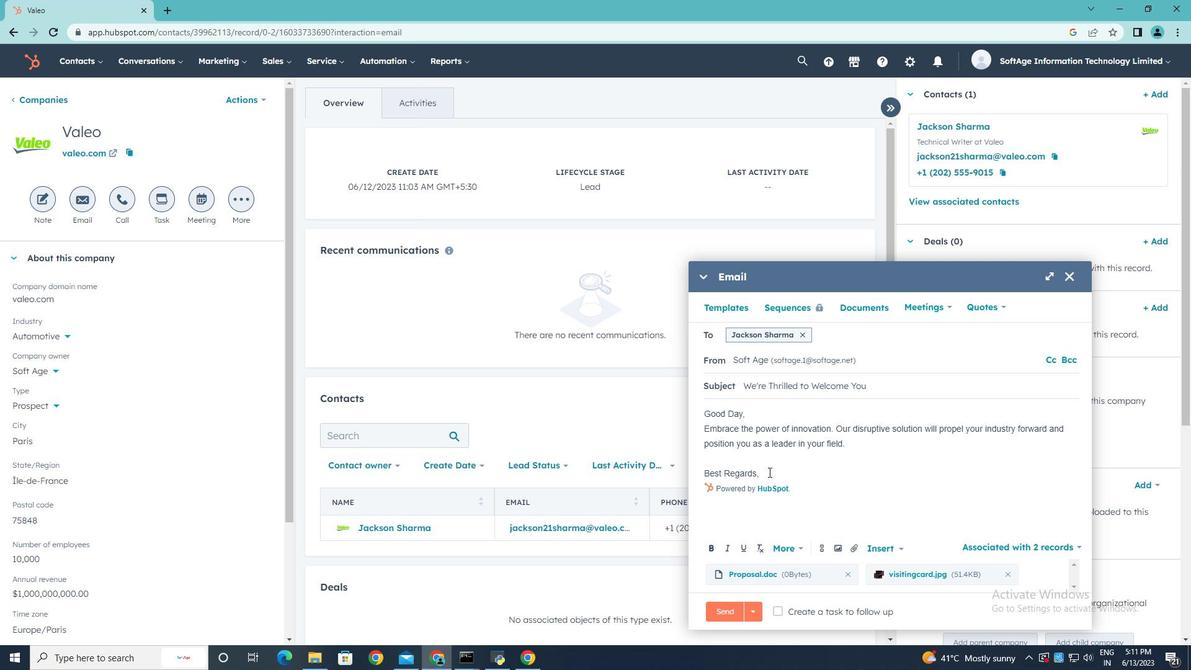 
Action: Mouse moved to (823, 547)
Screenshot: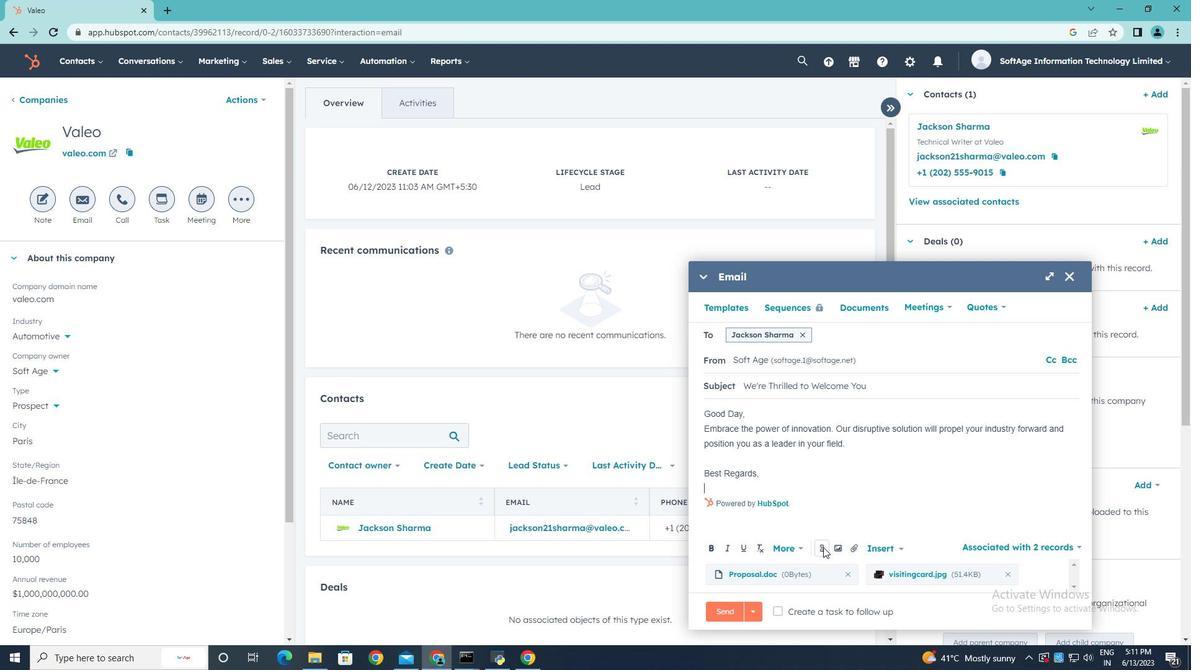 
Action: Mouse pressed left at (823, 547)
Screenshot: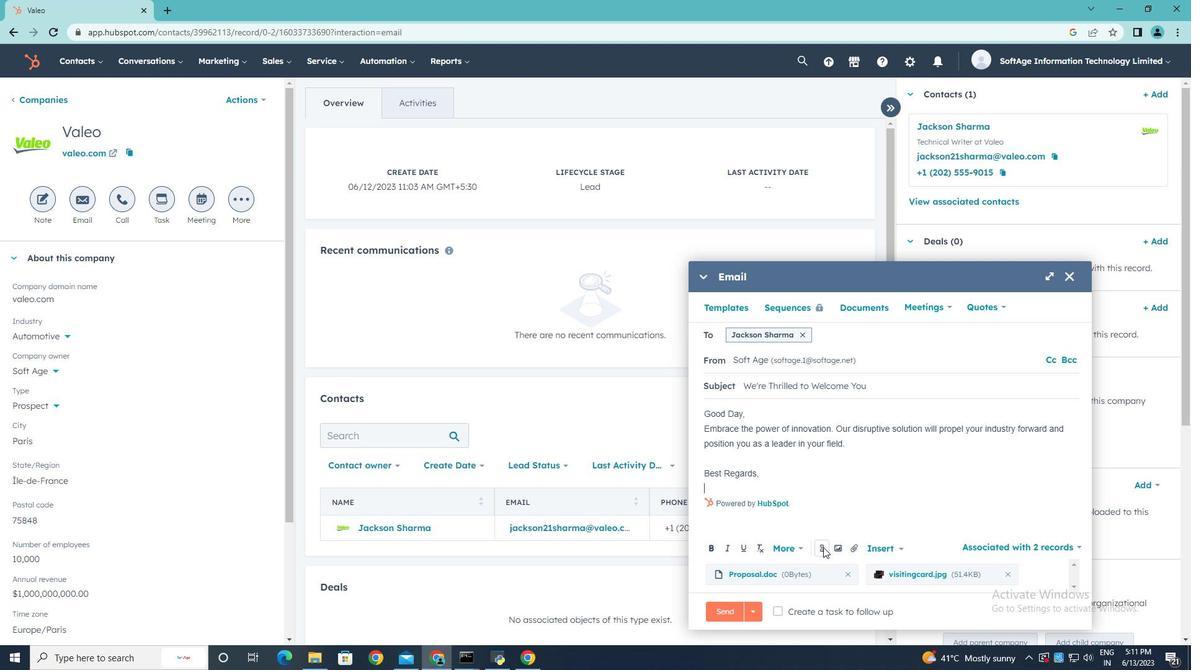 
Action: Mouse moved to (837, 403)
Screenshot: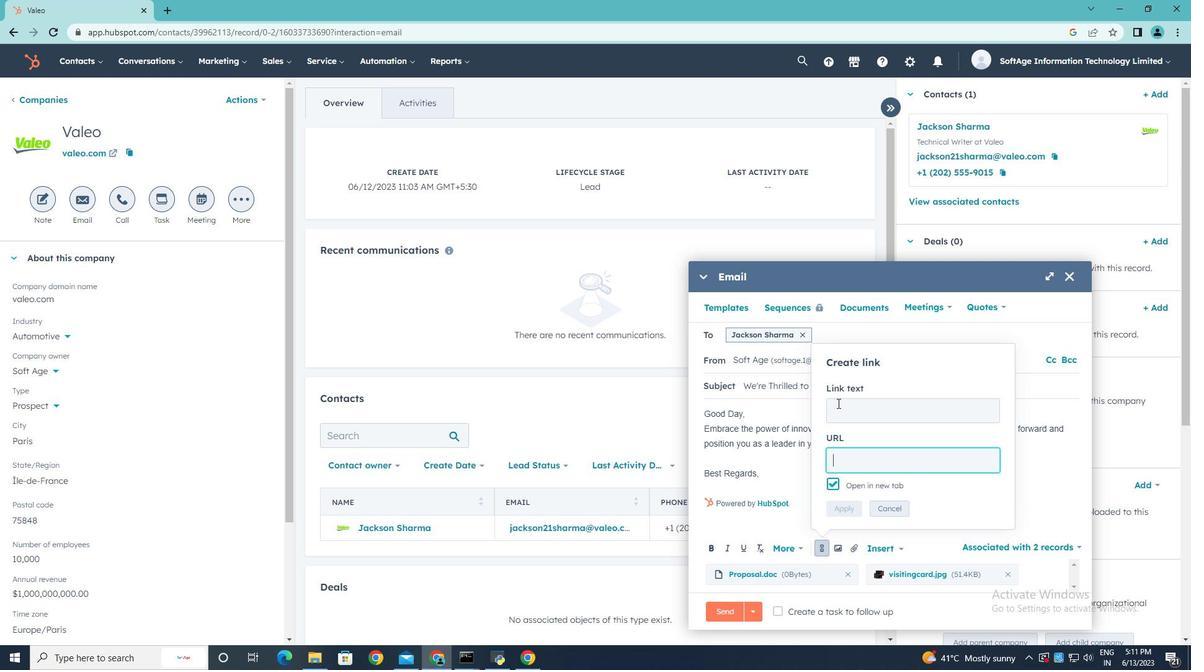 
Action: Mouse pressed left at (837, 403)
Screenshot: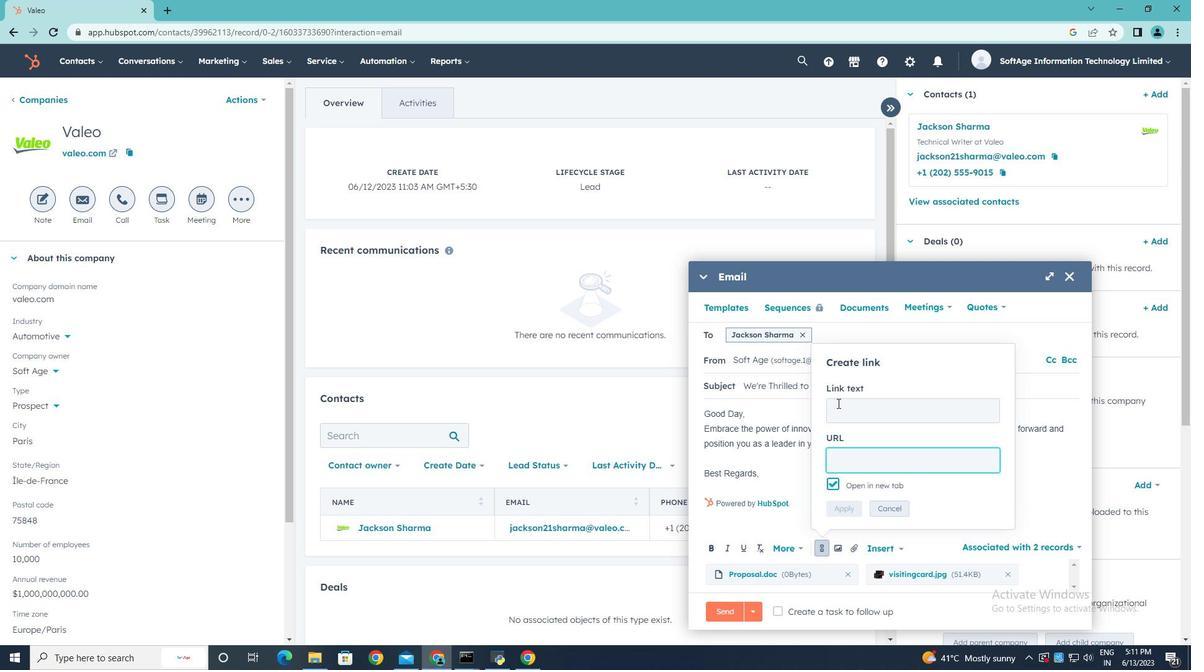 
Action: Key pressed <Key.shift>T<Key.shift>witter
Screenshot: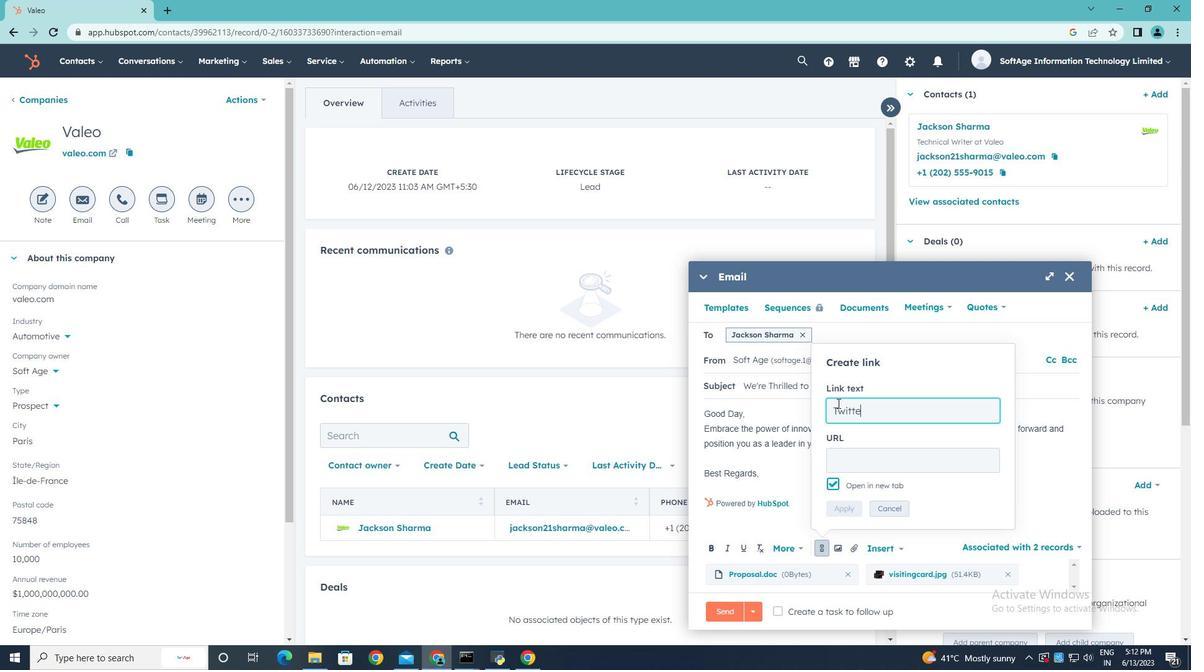 
Action: Mouse moved to (866, 456)
Screenshot: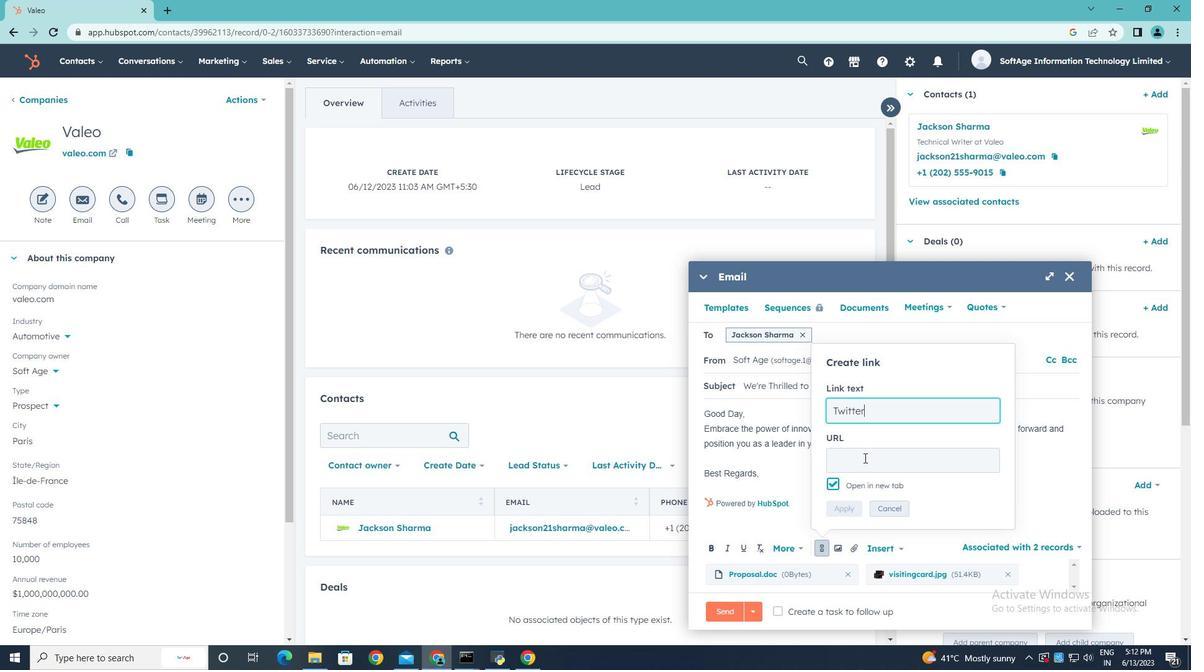 
Action: Mouse pressed left at (866, 456)
Screenshot: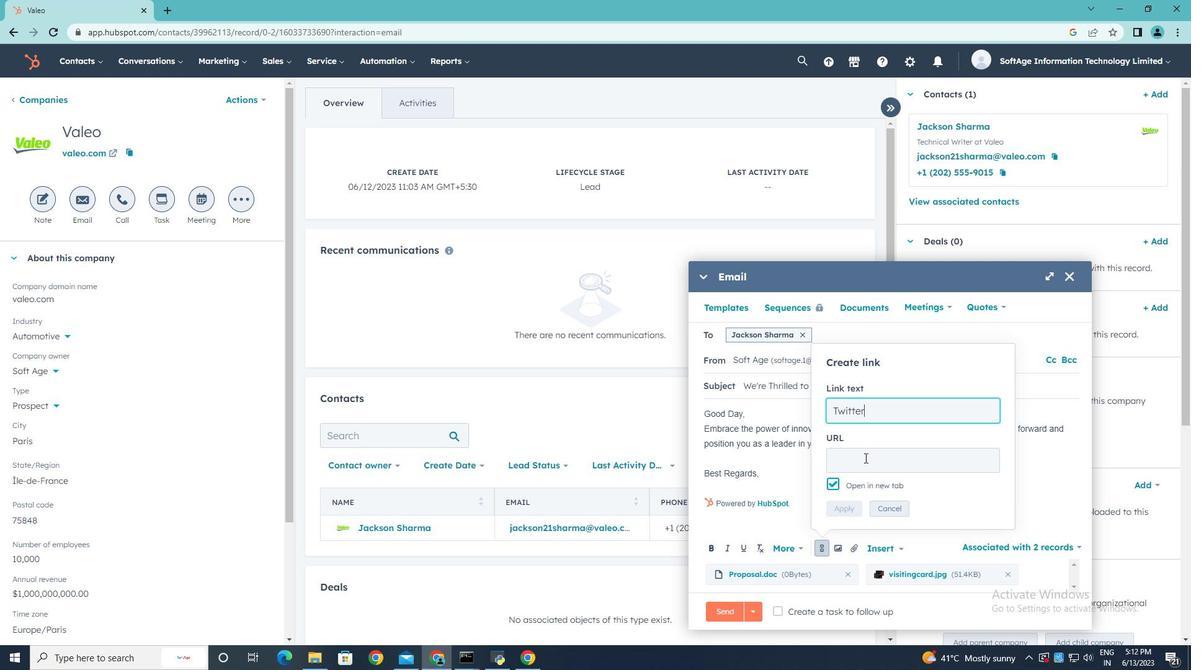 
Action: Key pressed te<Key.backspace>witter.com
Screenshot: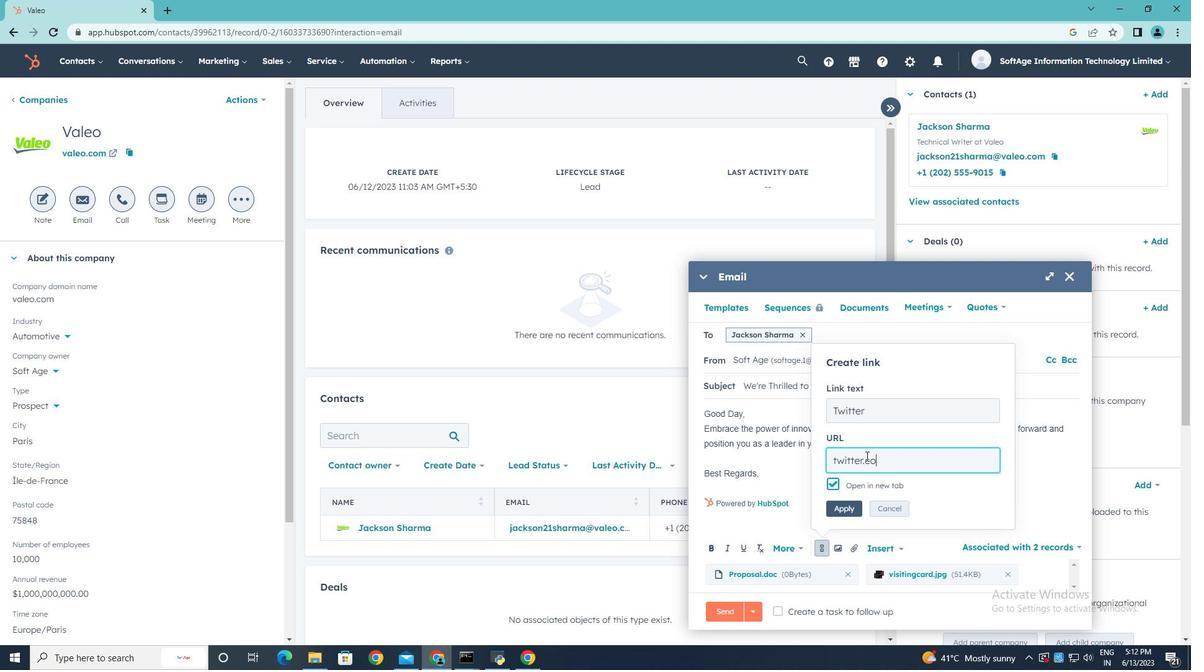 
Action: Mouse moved to (841, 508)
Screenshot: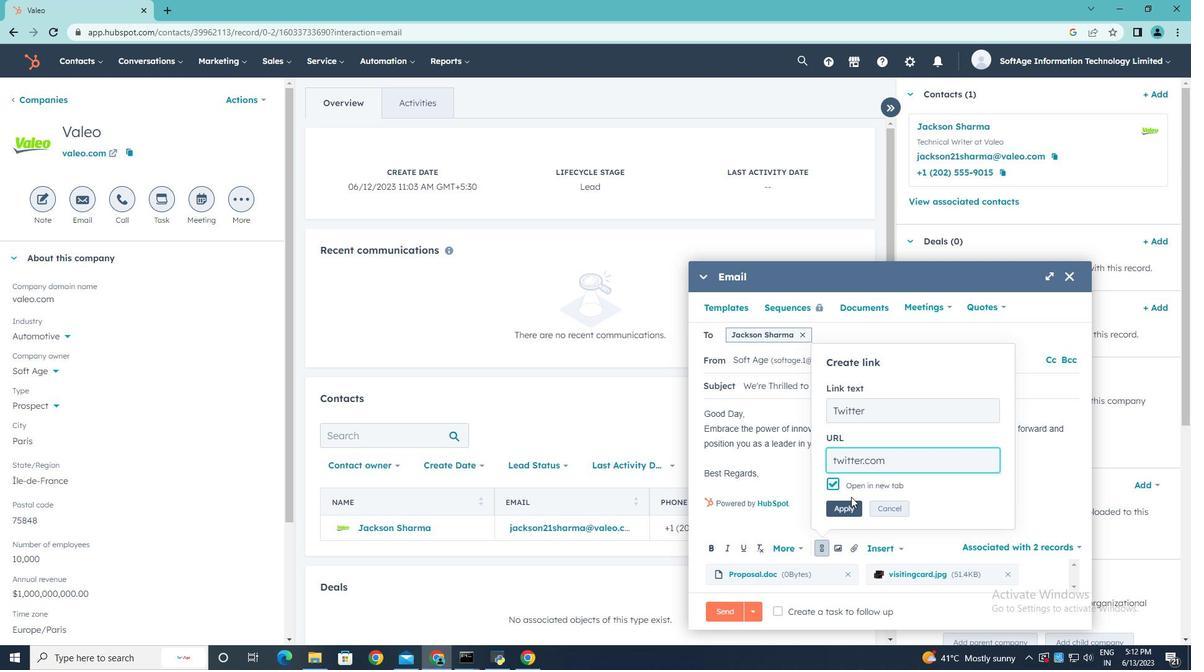 
Action: Mouse pressed left at (841, 508)
Screenshot: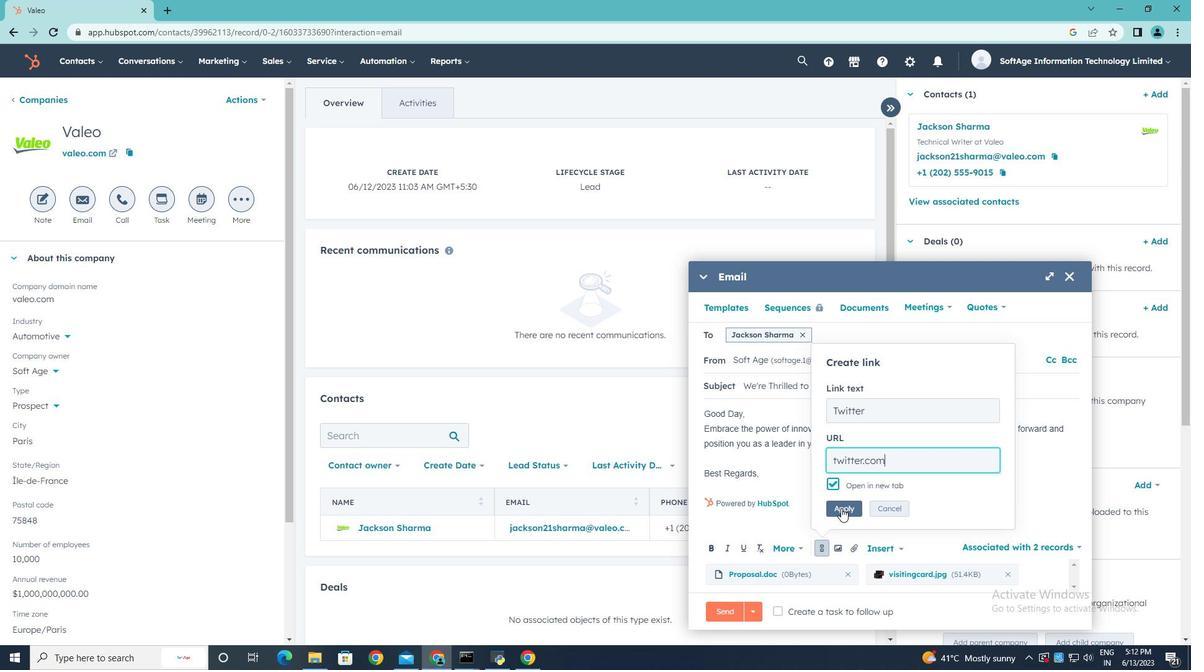 
Action: Mouse moved to (778, 612)
Screenshot: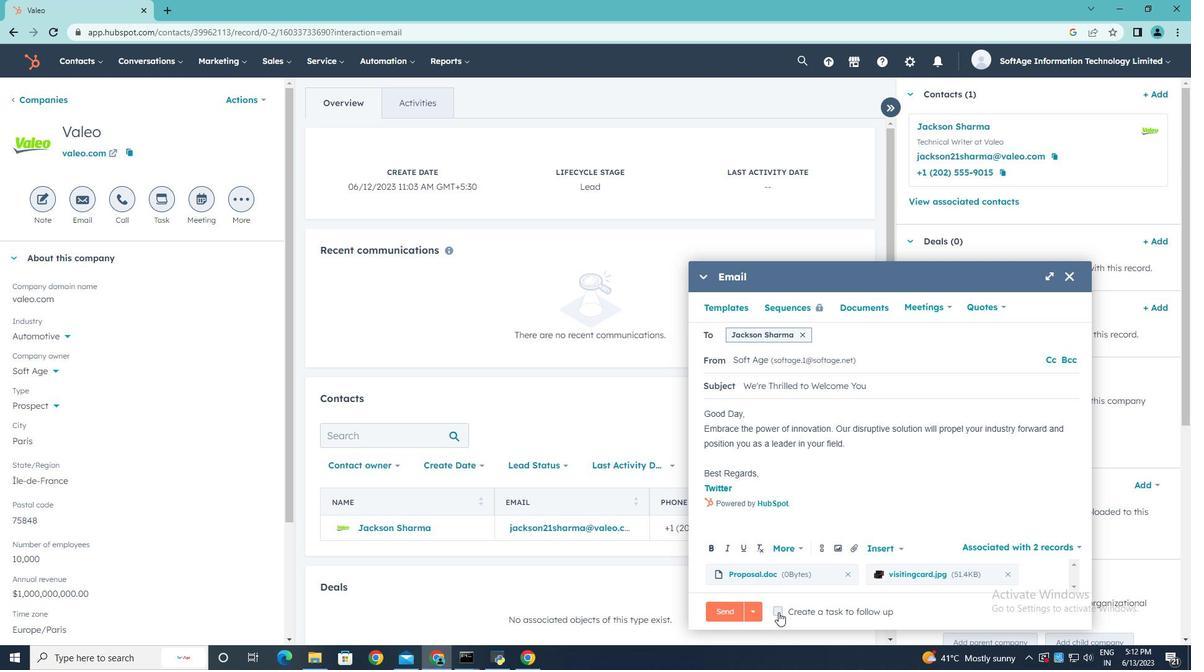 
Action: Mouse pressed left at (778, 612)
Screenshot: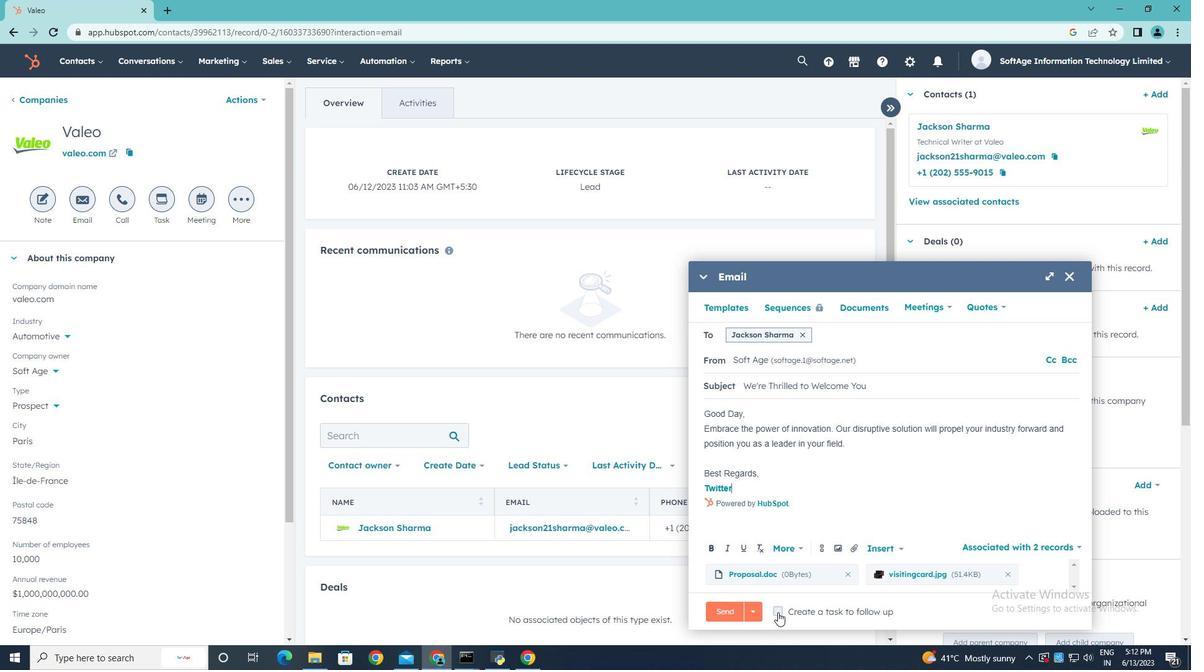 
Action: Mouse moved to (1020, 610)
Screenshot: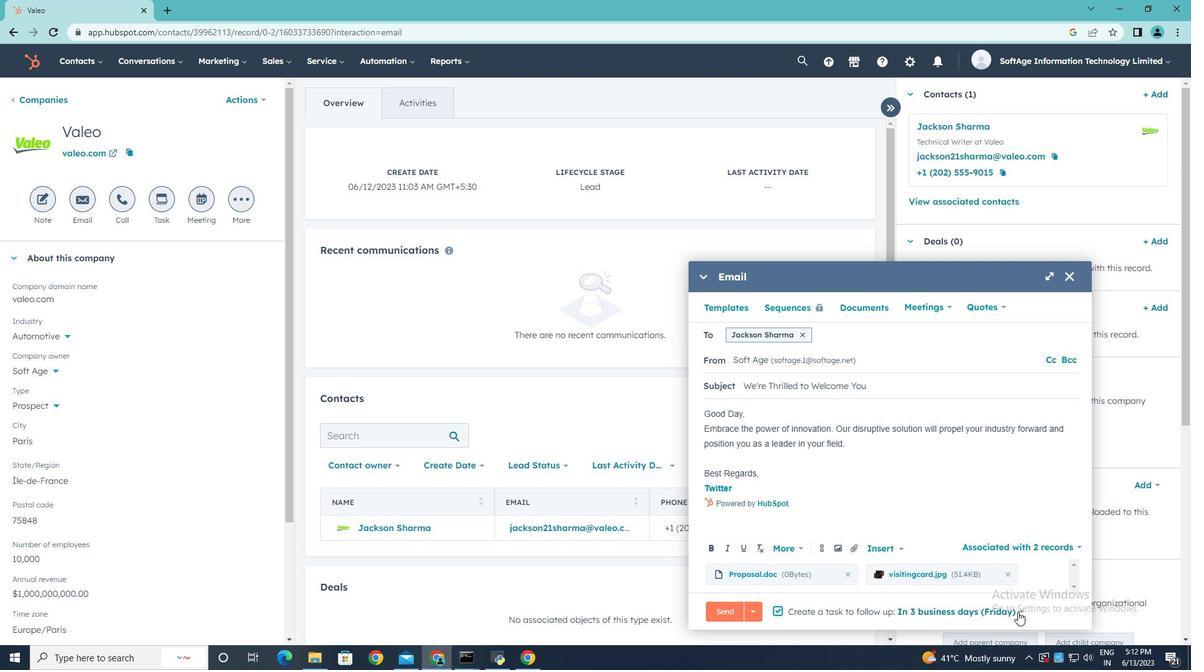 
Action: Mouse pressed left at (1020, 610)
Screenshot: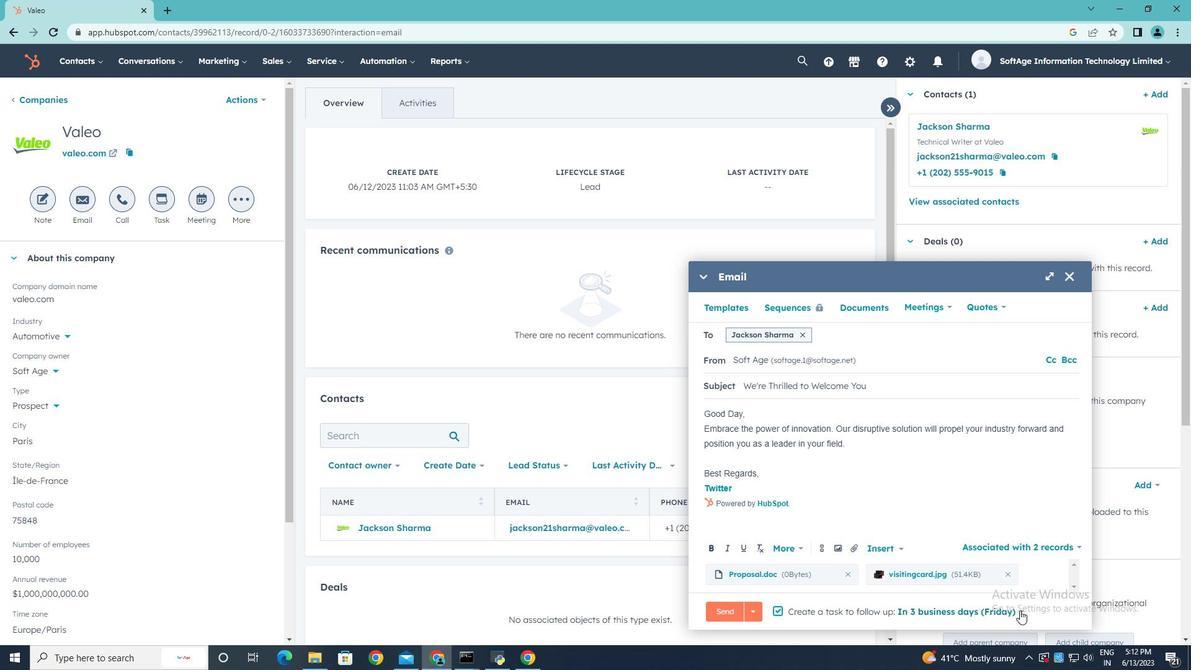 
Action: Mouse moved to (1005, 524)
Screenshot: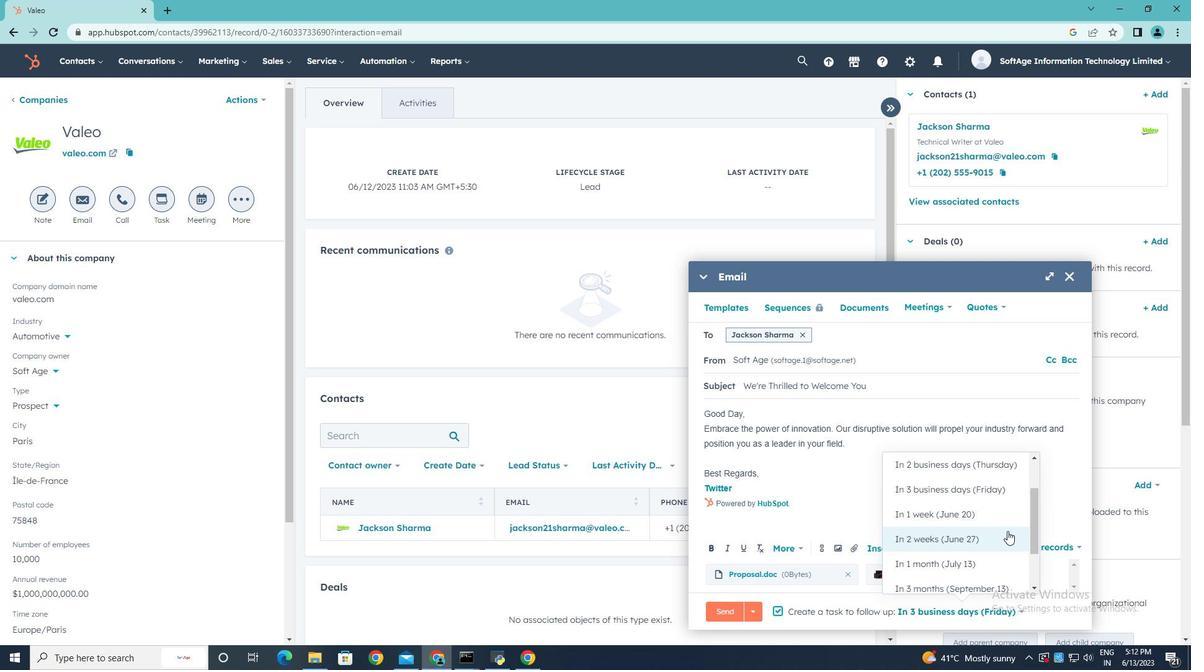 
Action: Mouse scrolled (1005, 524) with delta (0, 0)
Screenshot: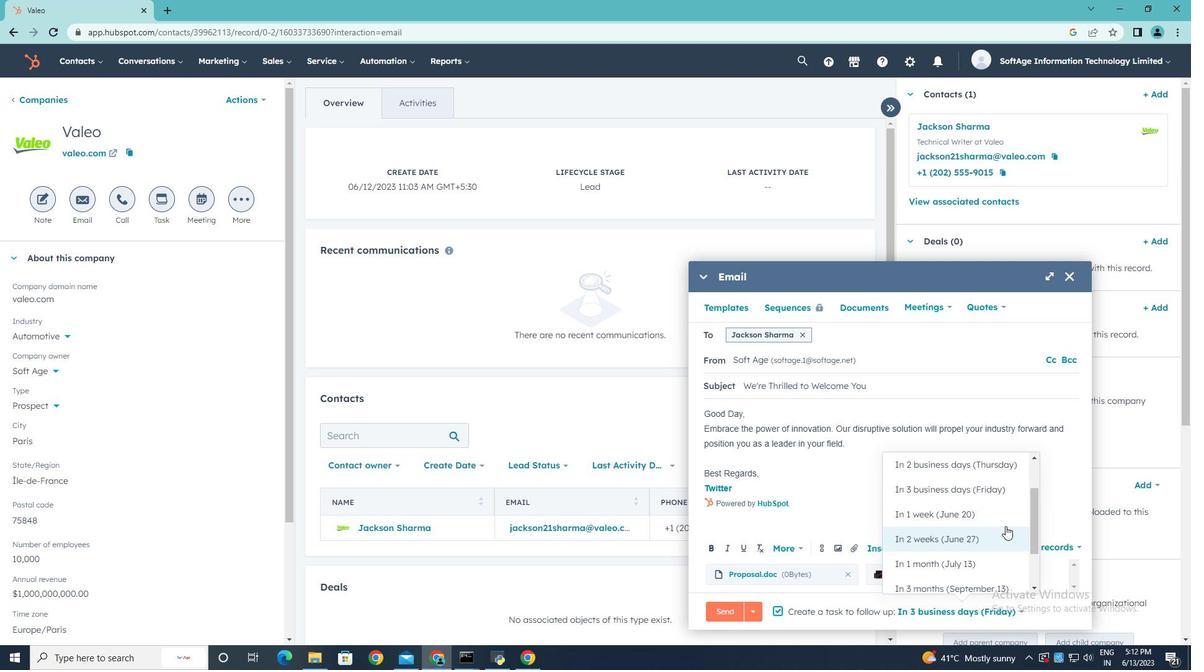 
Action: Mouse scrolled (1005, 524) with delta (0, 0)
Screenshot: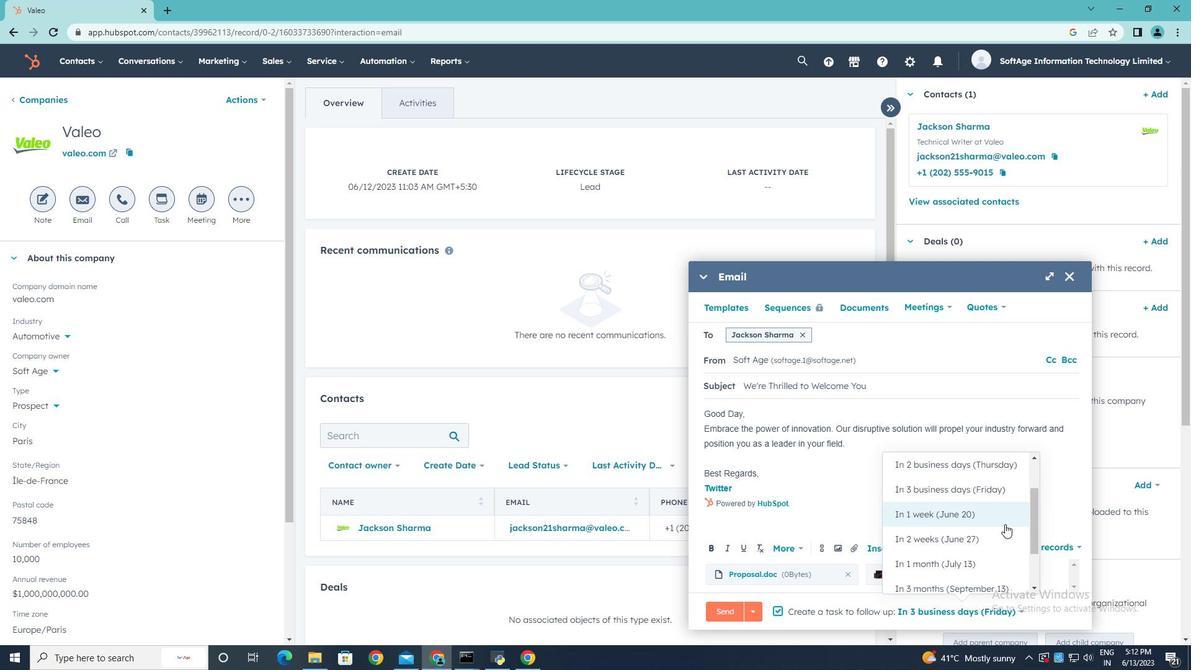
Action: Mouse scrolled (1005, 524) with delta (0, 0)
Screenshot: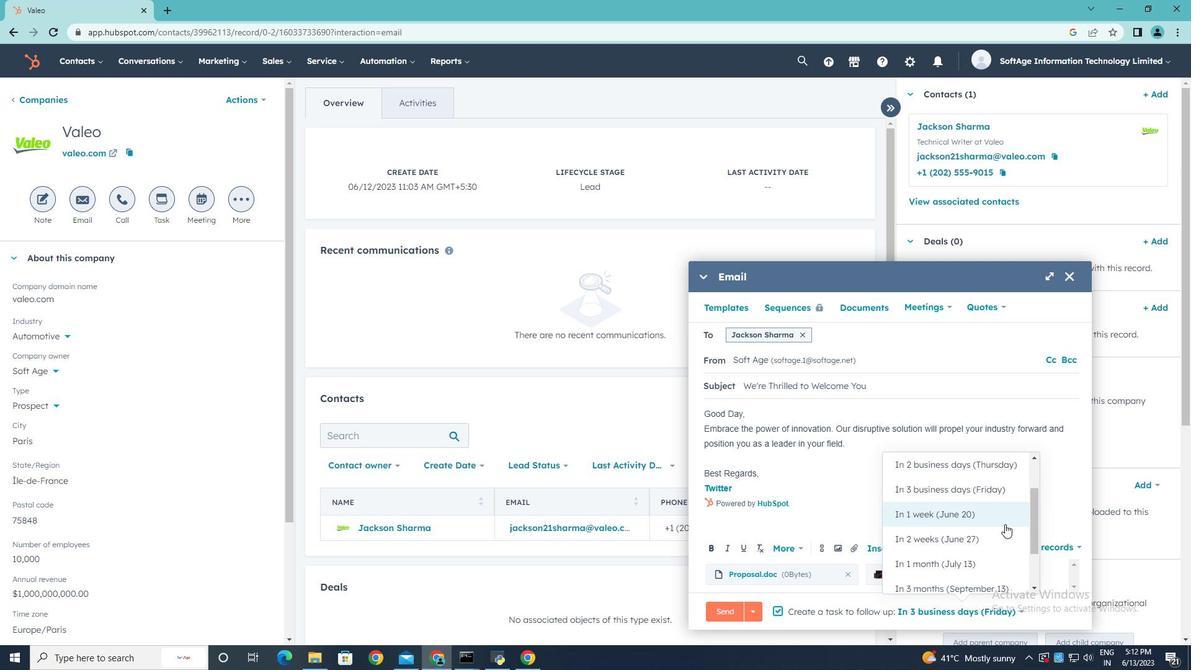 
Action: Mouse scrolled (1005, 524) with delta (0, 0)
Screenshot: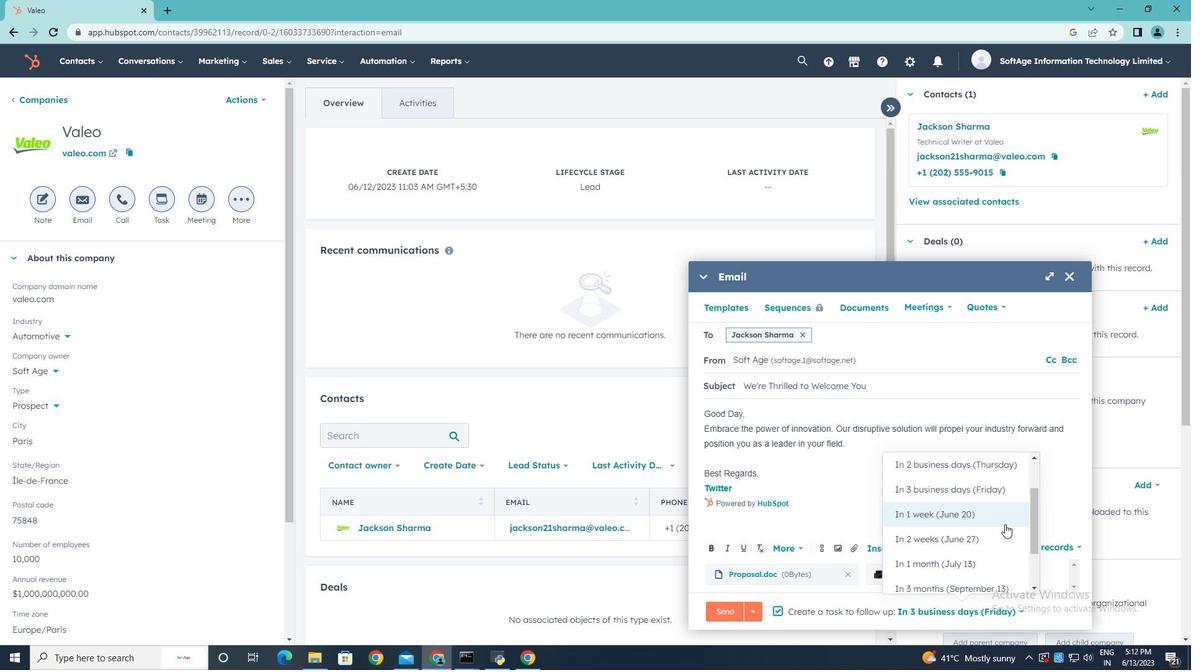 
Action: Mouse moved to (945, 496)
Screenshot: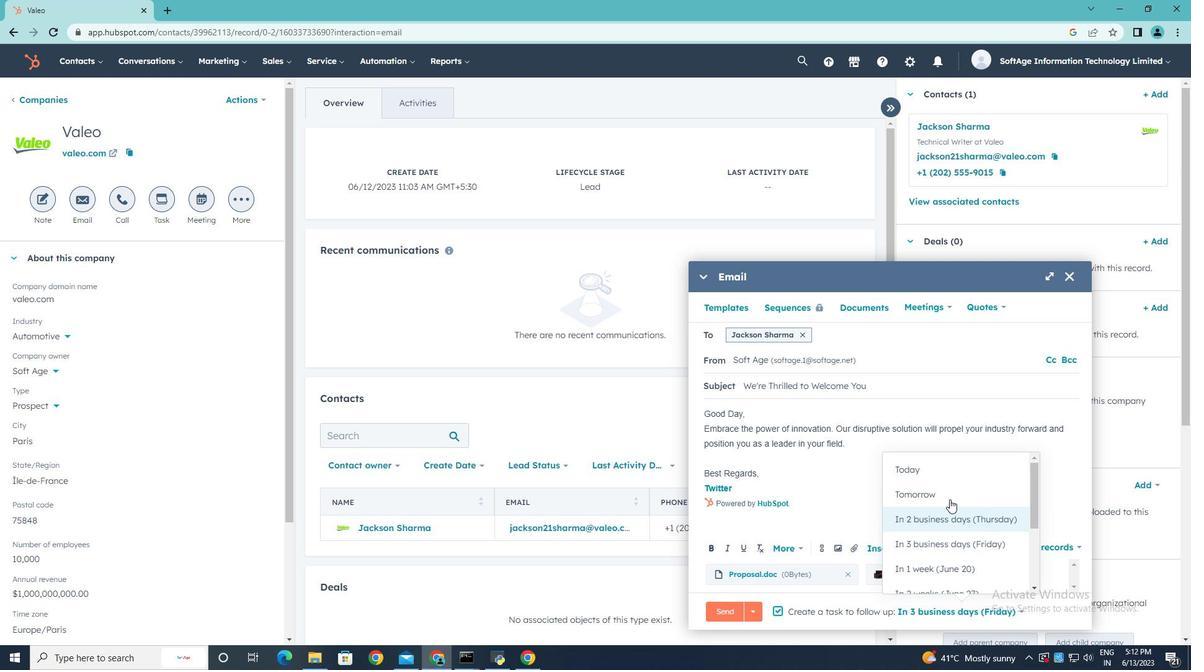 
Action: Mouse pressed left at (945, 496)
Screenshot: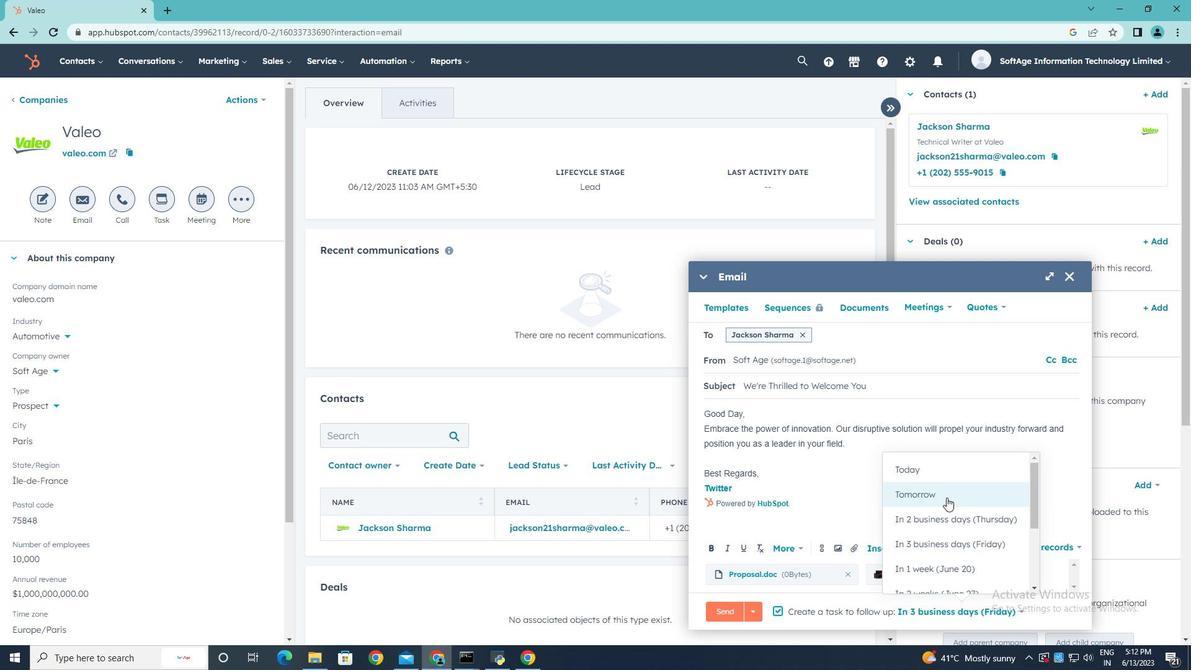 
Action: Mouse moved to (736, 609)
Screenshot: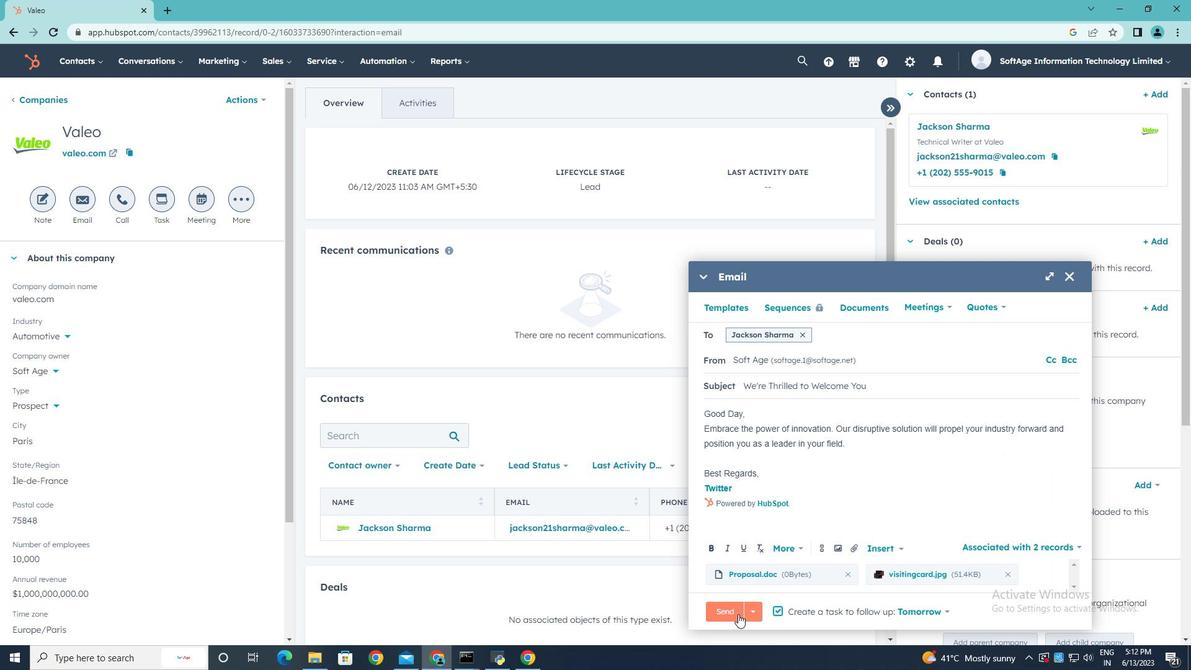 
Action: Mouse pressed left at (736, 609)
Screenshot: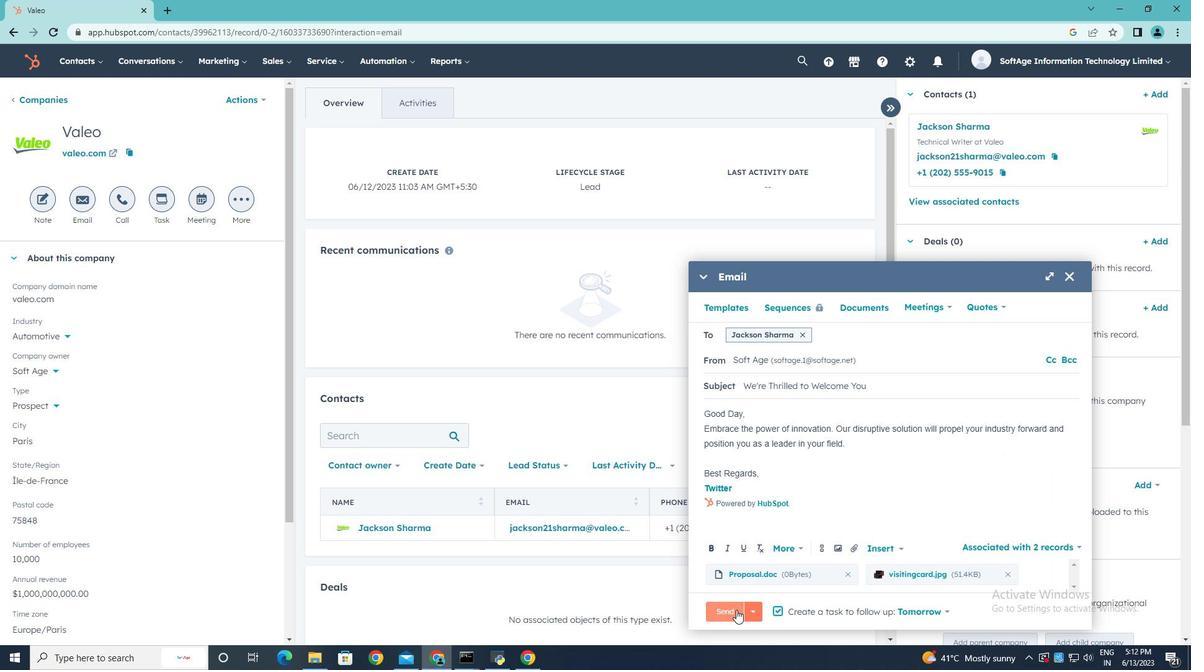 
Action: Mouse moved to (736, 609)
Screenshot: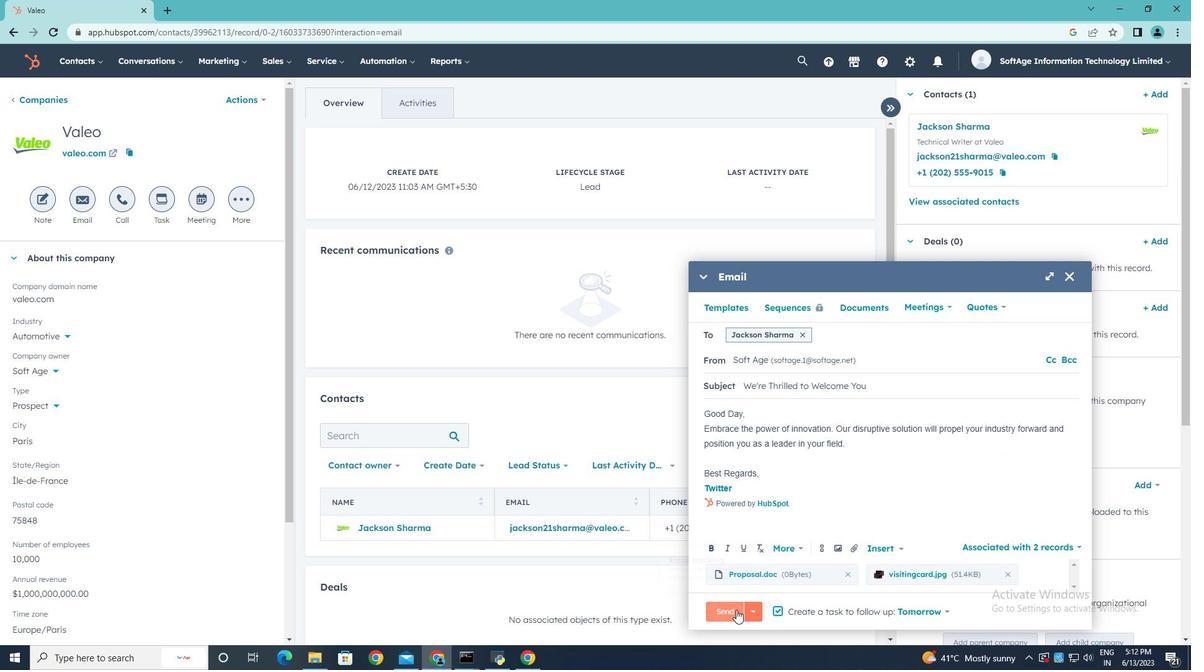 
